 Task: Create a sub task Design and Implement Solution for the task  Create a new online platform for online music streaming in the project ApexTech , assign it to team member softage.4@softage.net and update the status of the sub task to  Off Track , set the priority of the sub task to High
Action: Mouse moved to (70, 347)
Screenshot: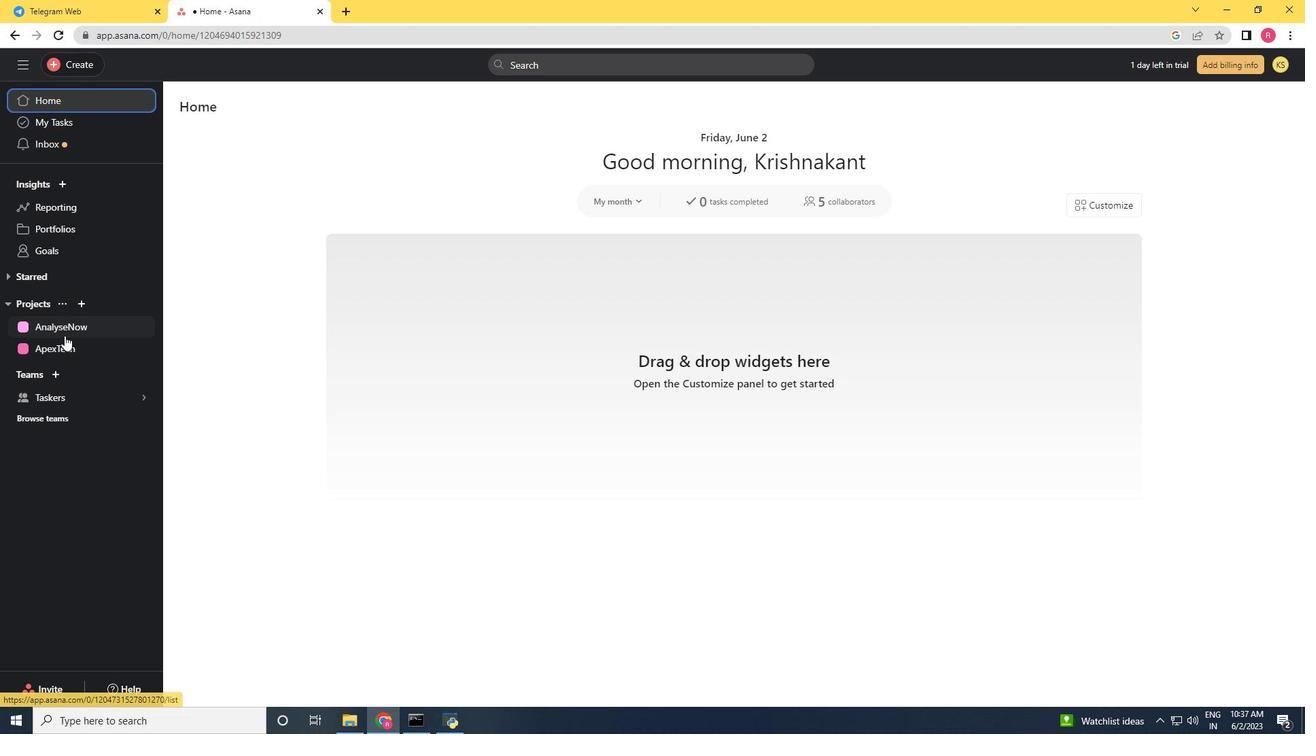 
Action: Mouse pressed left at (70, 347)
Screenshot: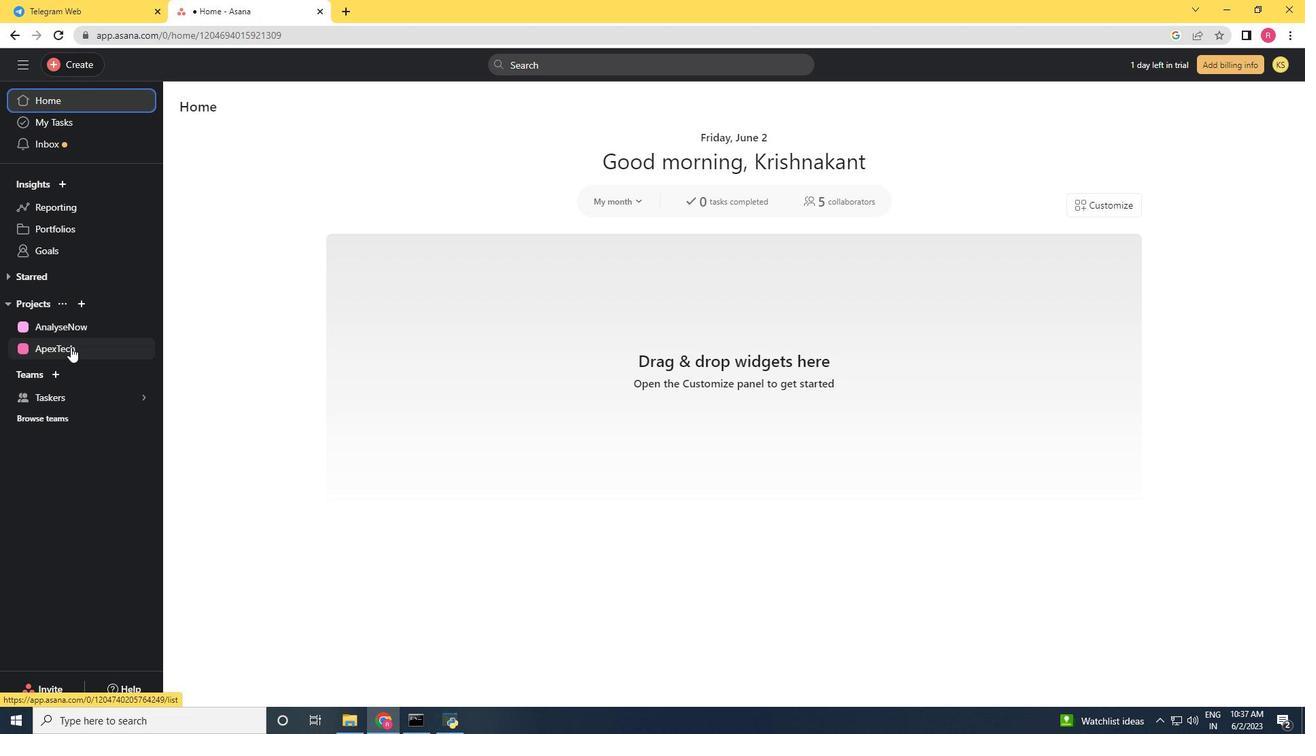 
Action: Mouse moved to (630, 303)
Screenshot: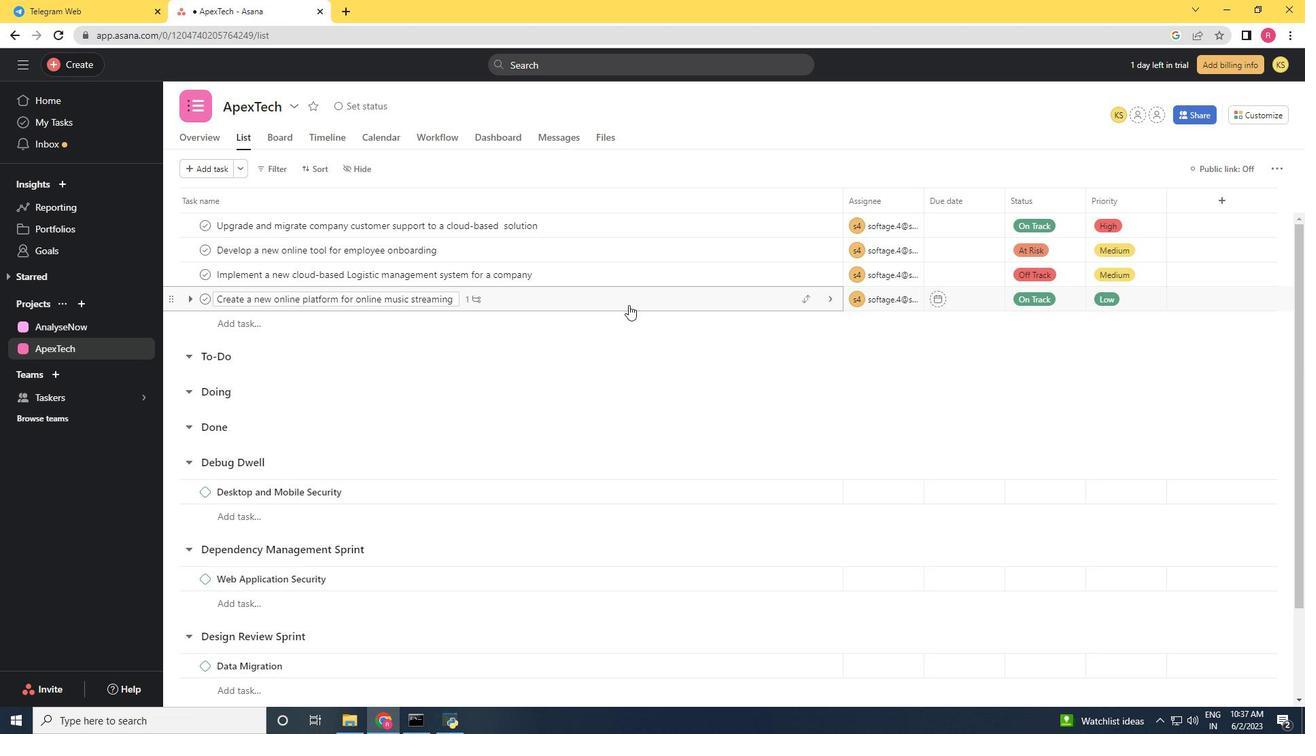 
Action: Mouse pressed left at (628, 303)
Screenshot: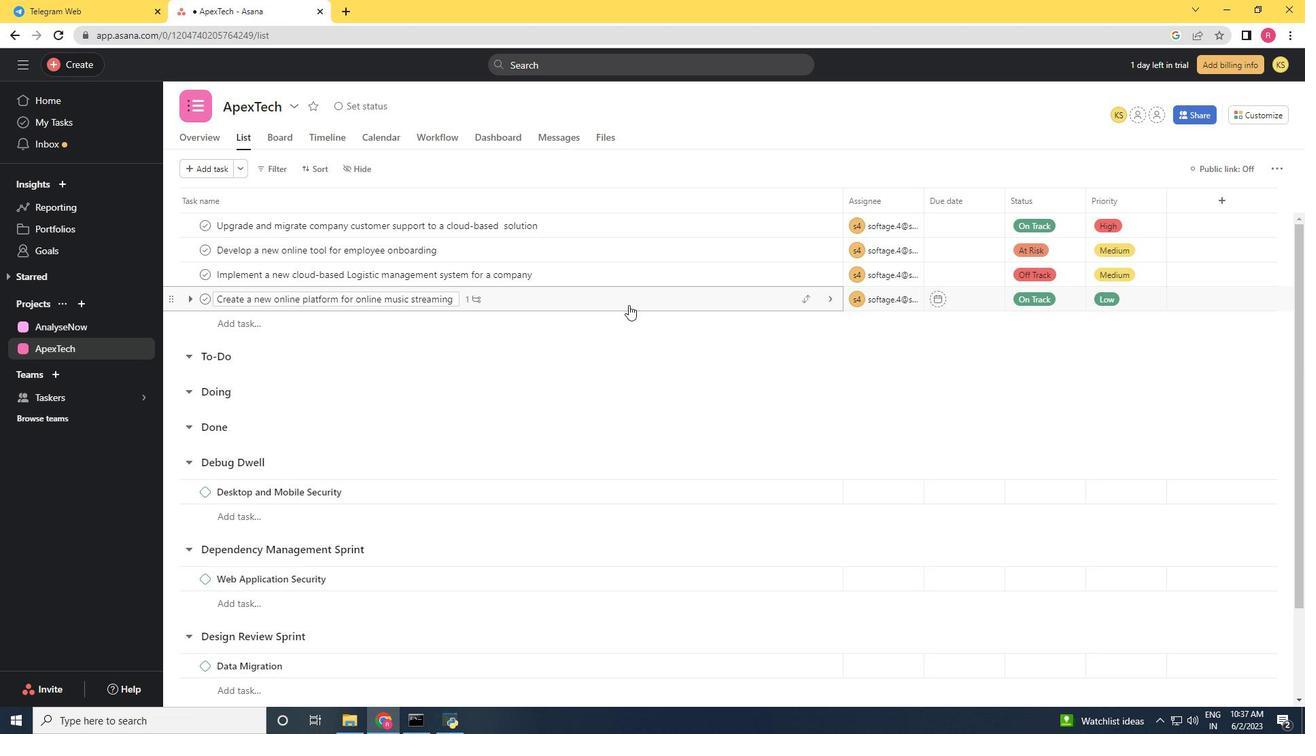 
Action: Mouse moved to (1041, 430)
Screenshot: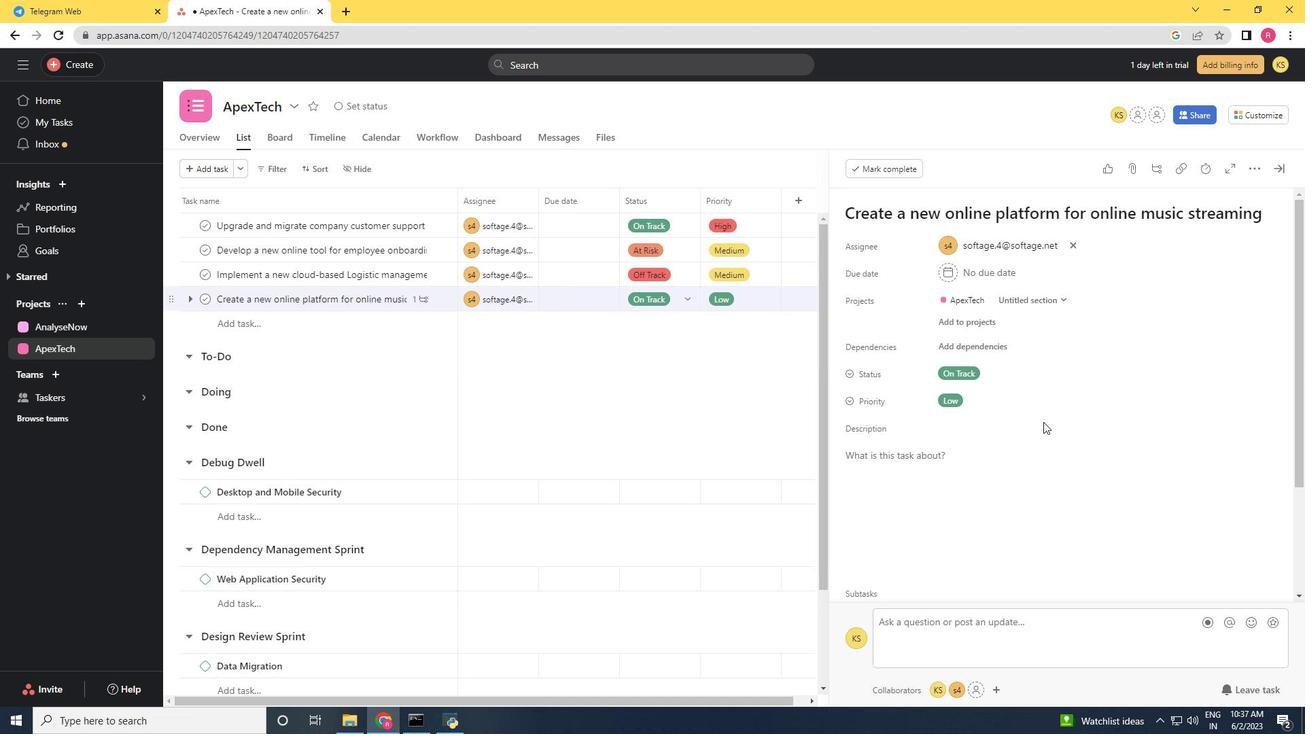 
Action: Mouse scrolled (1041, 429) with delta (0, 0)
Screenshot: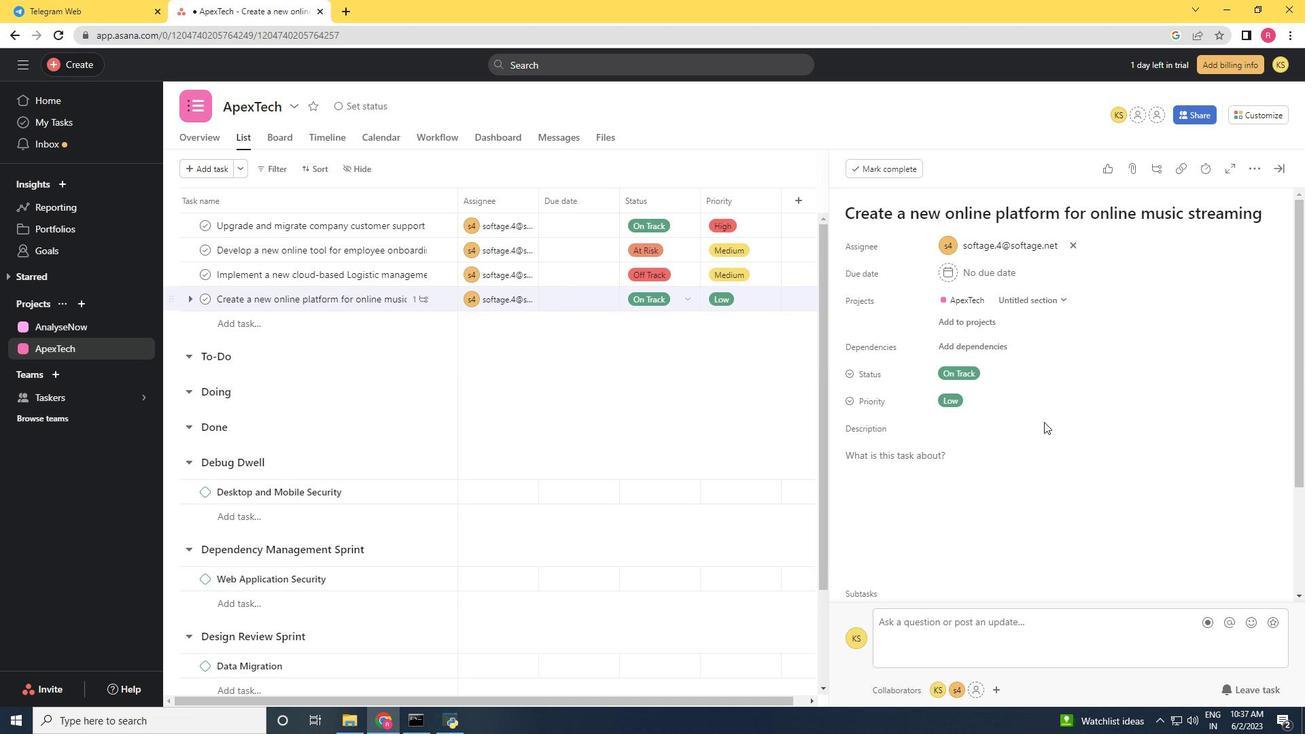 
Action: Mouse moved to (1041, 432)
Screenshot: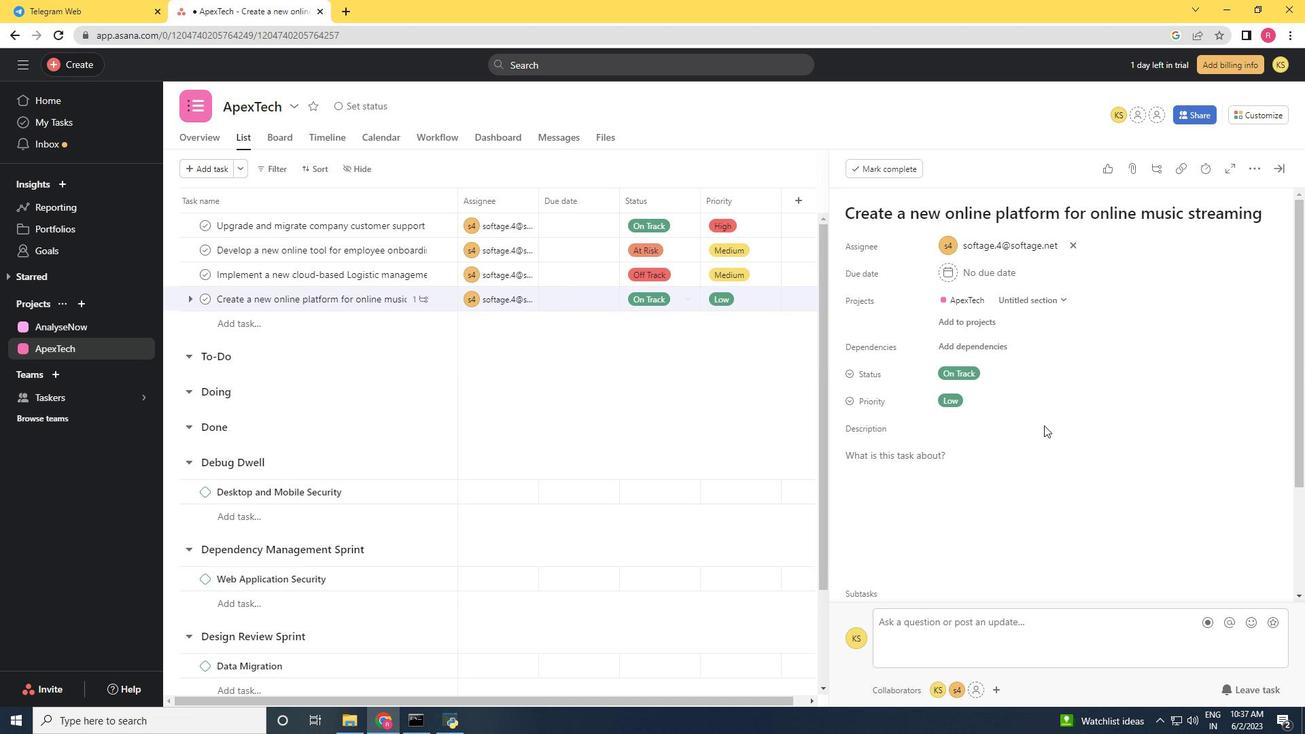 
Action: Mouse scrolled (1041, 432) with delta (0, 0)
Screenshot: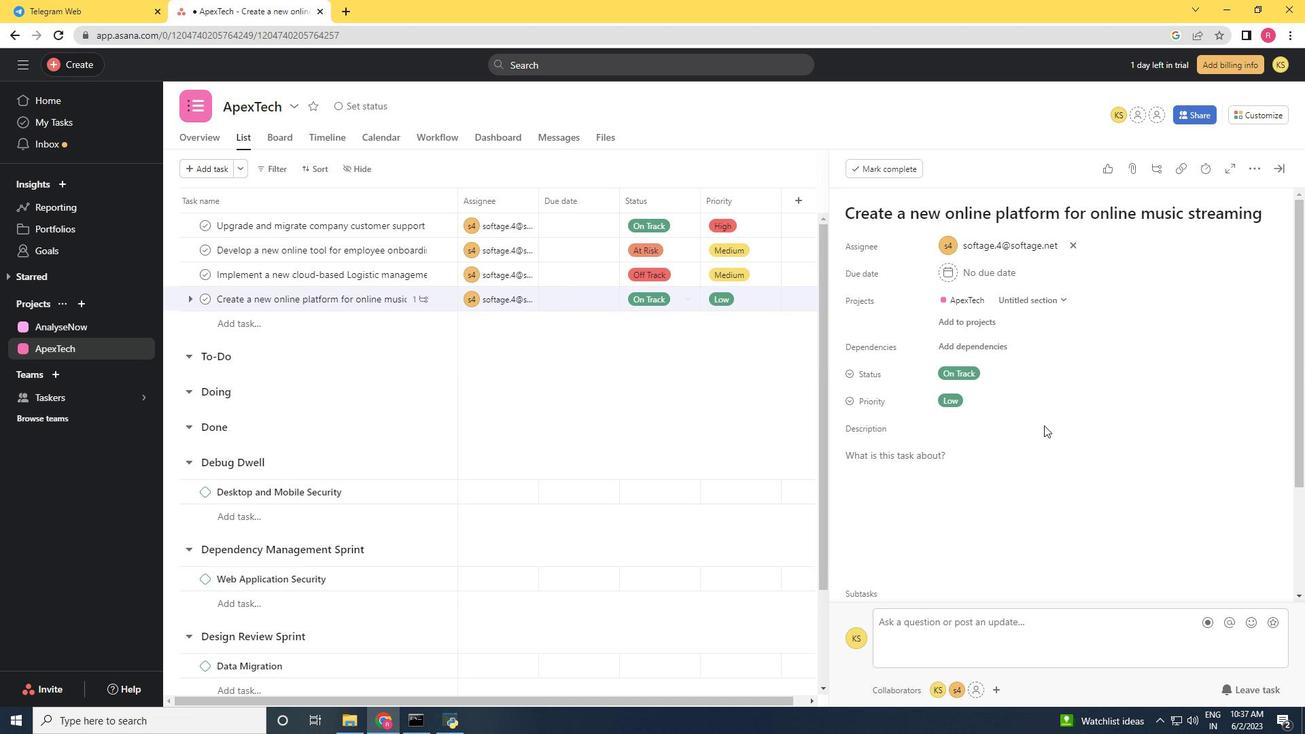 
Action: Mouse moved to (1040, 434)
Screenshot: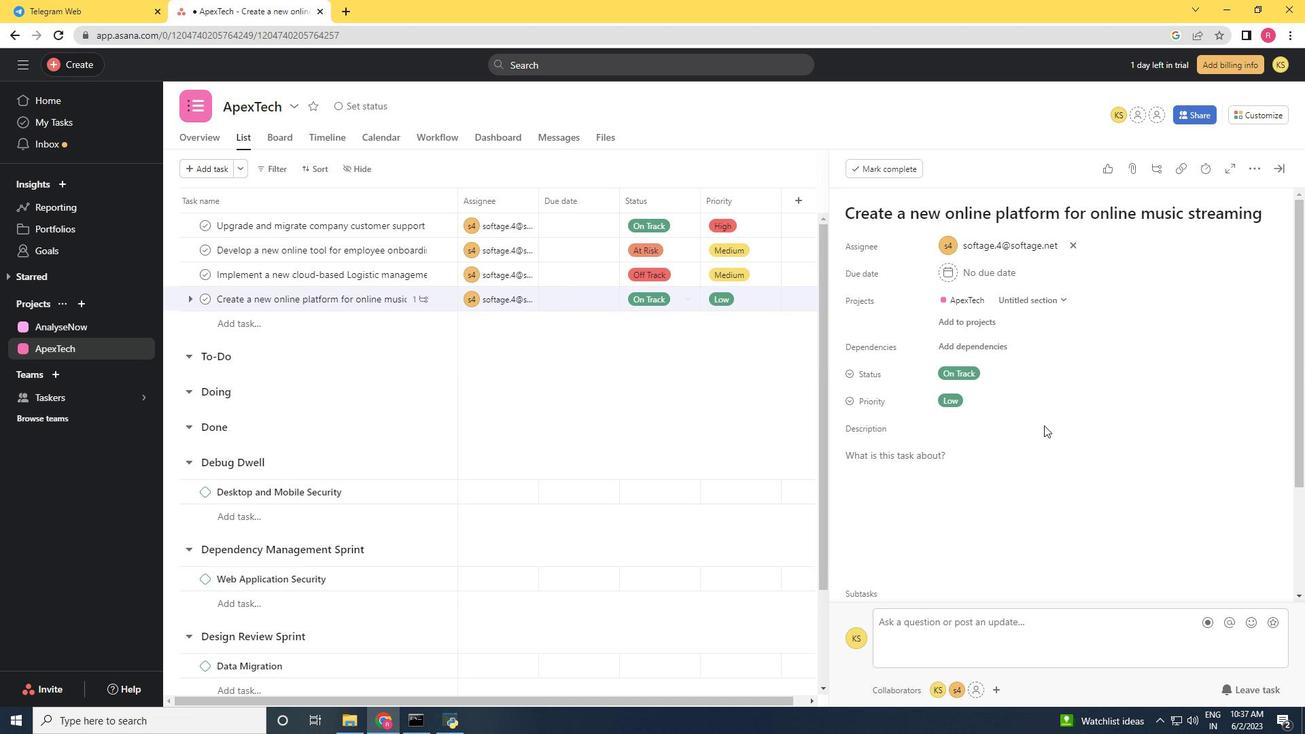 
Action: Mouse scrolled (1040, 433) with delta (0, 0)
Screenshot: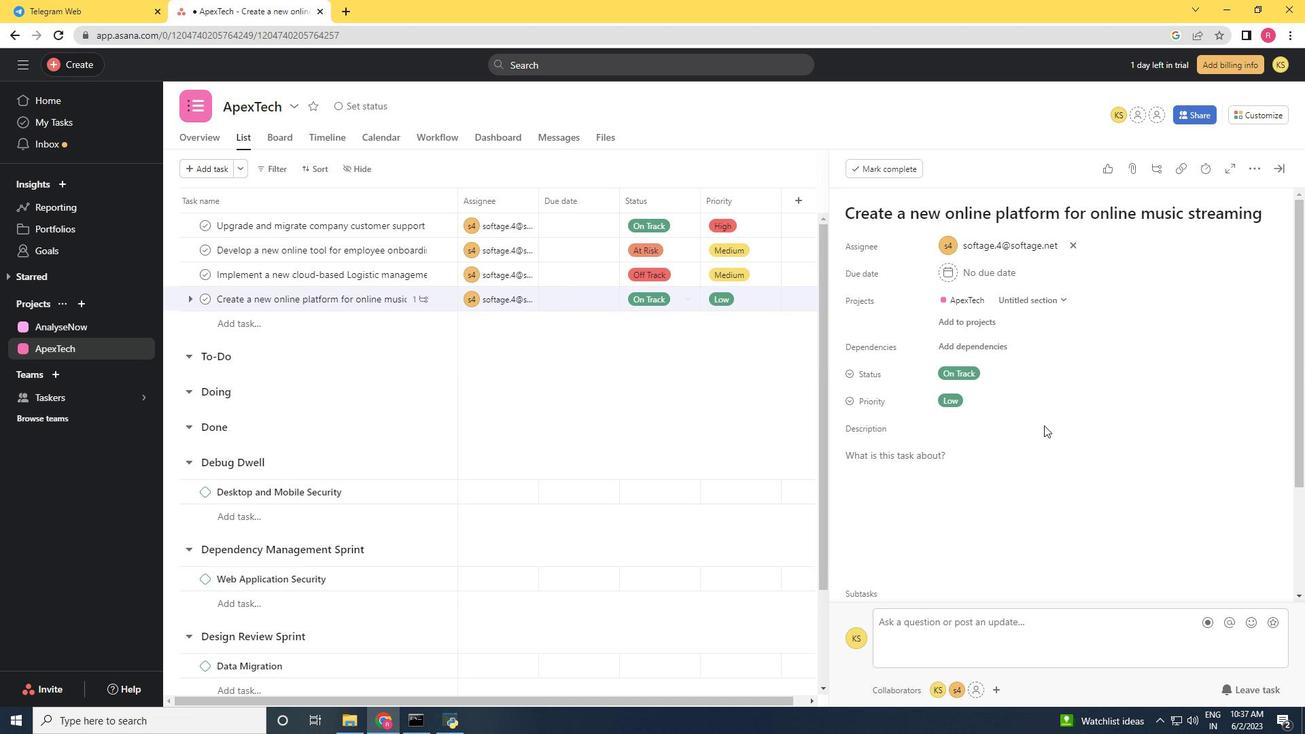 
Action: Mouse moved to (1040, 434)
Screenshot: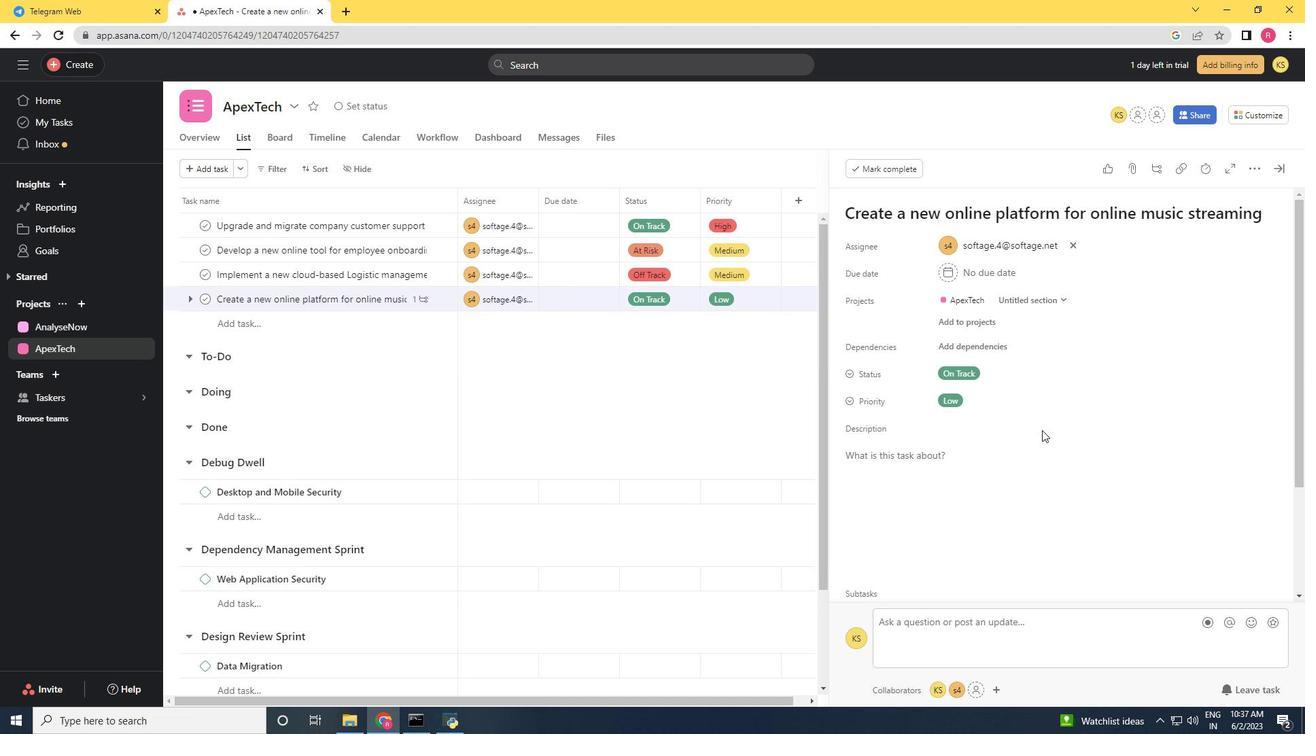 
Action: Mouse scrolled (1040, 433) with delta (0, 0)
Screenshot: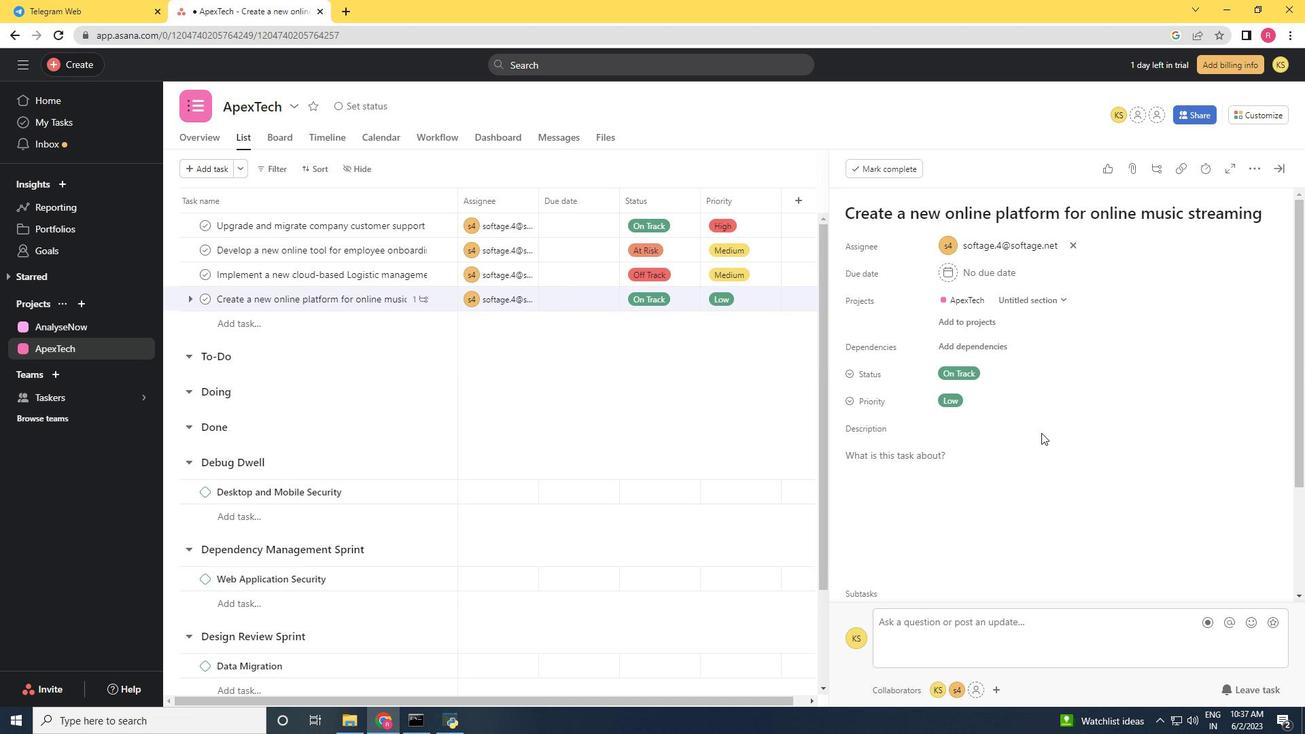 
Action: Mouse moved to (889, 491)
Screenshot: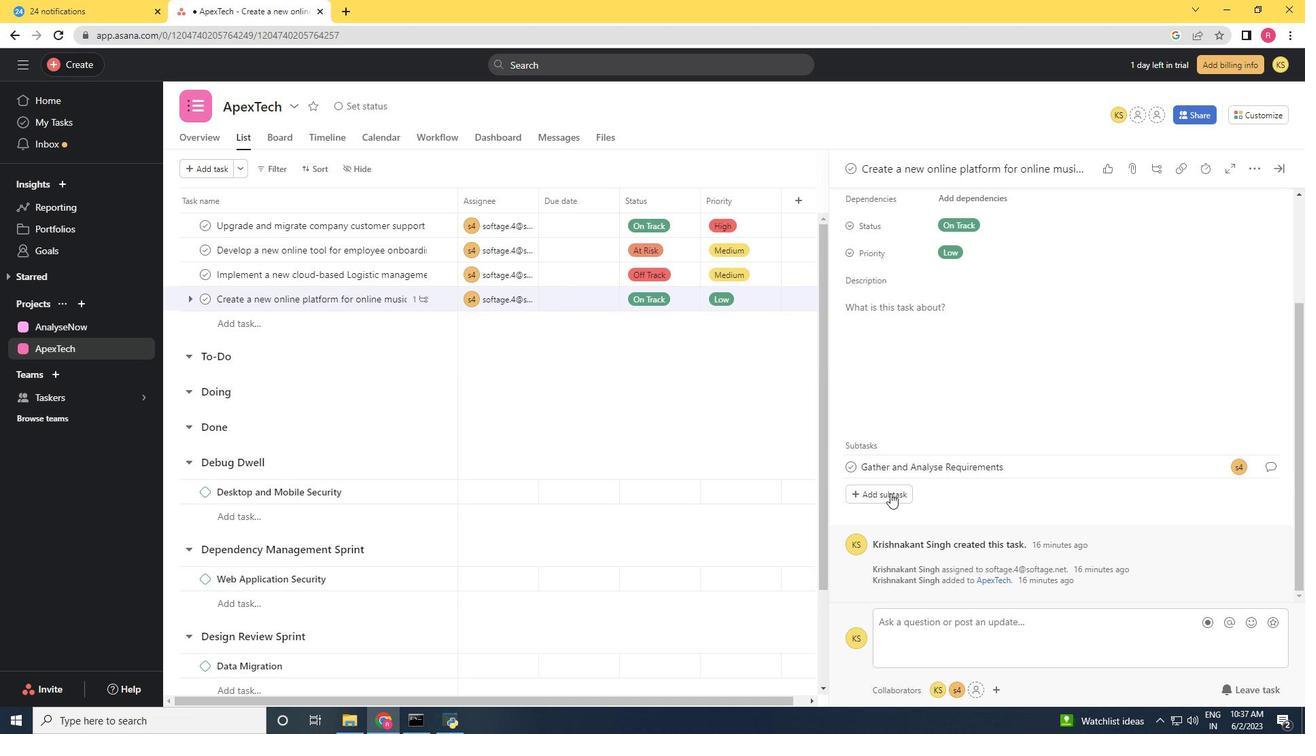
Action: Mouse pressed left at (889, 491)
Screenshot: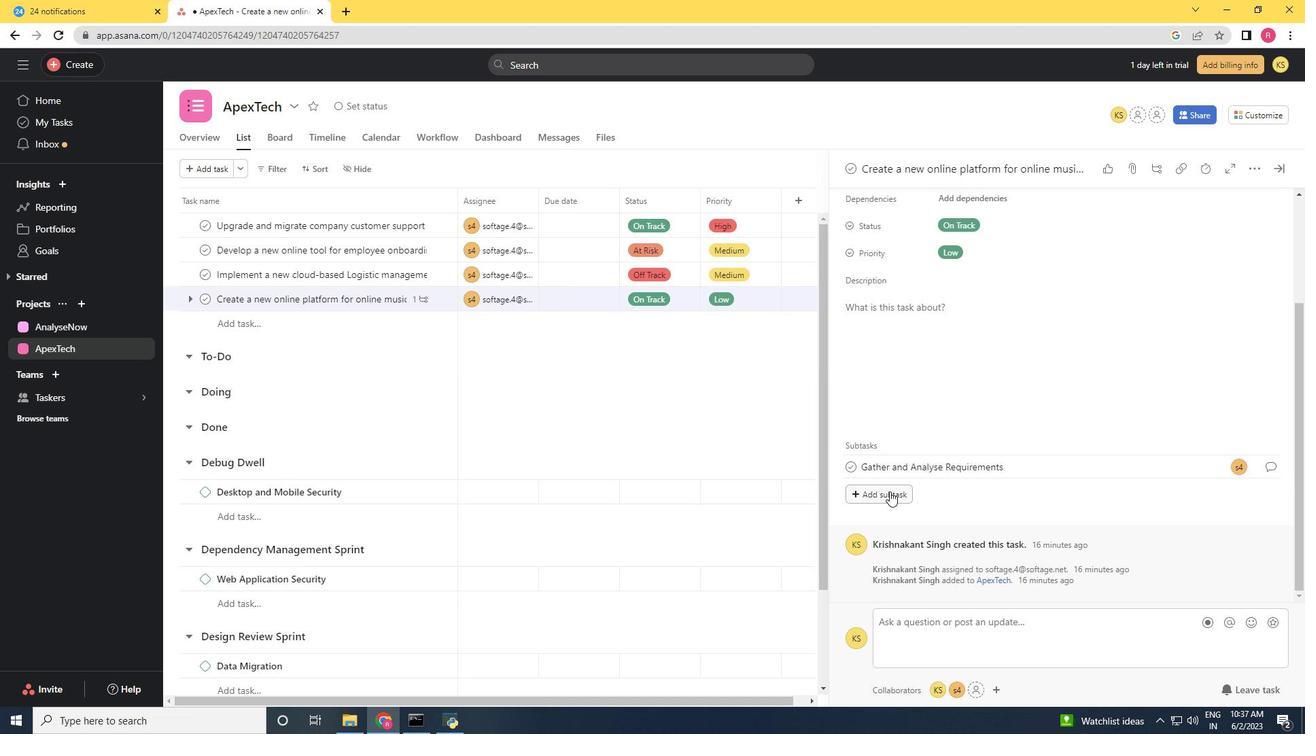 
Action: Mouse moved to (856, 513)
Screenshot: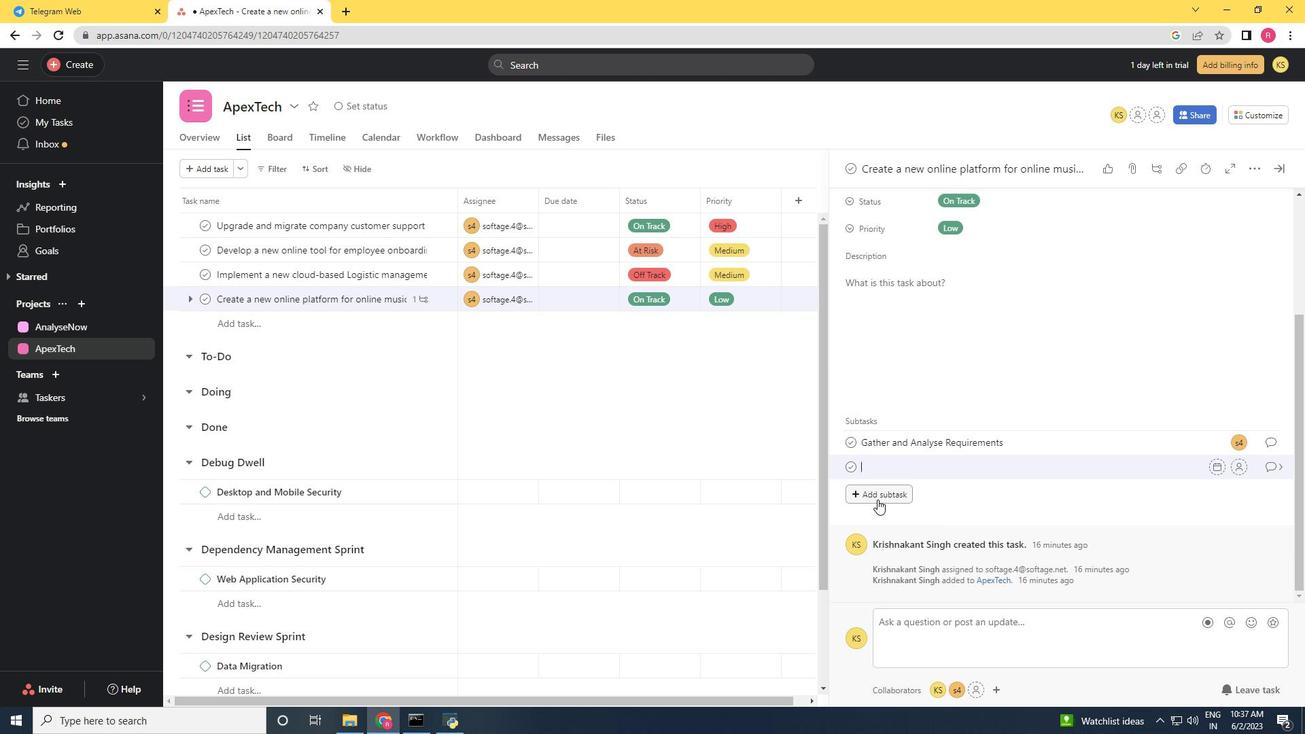 
Action: Key pressed <Key.shift><Key.shift><Key.shift><Key.shift><Key.shift><Key.shift><Key.shift><Key.shift><Key.shift><Key.shift><Key.shift><Key.shift><Key.shift><Key.shift><Key.shift><Key.shift><Key.shift><Key.shift><Key.shift><Key.shift><Key.shift><Key.shift><Key.shift><Key.shift><Key.shift><Key.shift><Key.shift><Key.shift><Key.shift><Key.shift><Key.shift><Key.shift><Key.shift><Key.shift><Key.shift><Key.shift><Key.shift><Key.shift><Key.shift>Design<Key.space>and<Key.space><Key.shift>Implement<Key.space><Key.shift>Solution<Key.space>
Screenshot: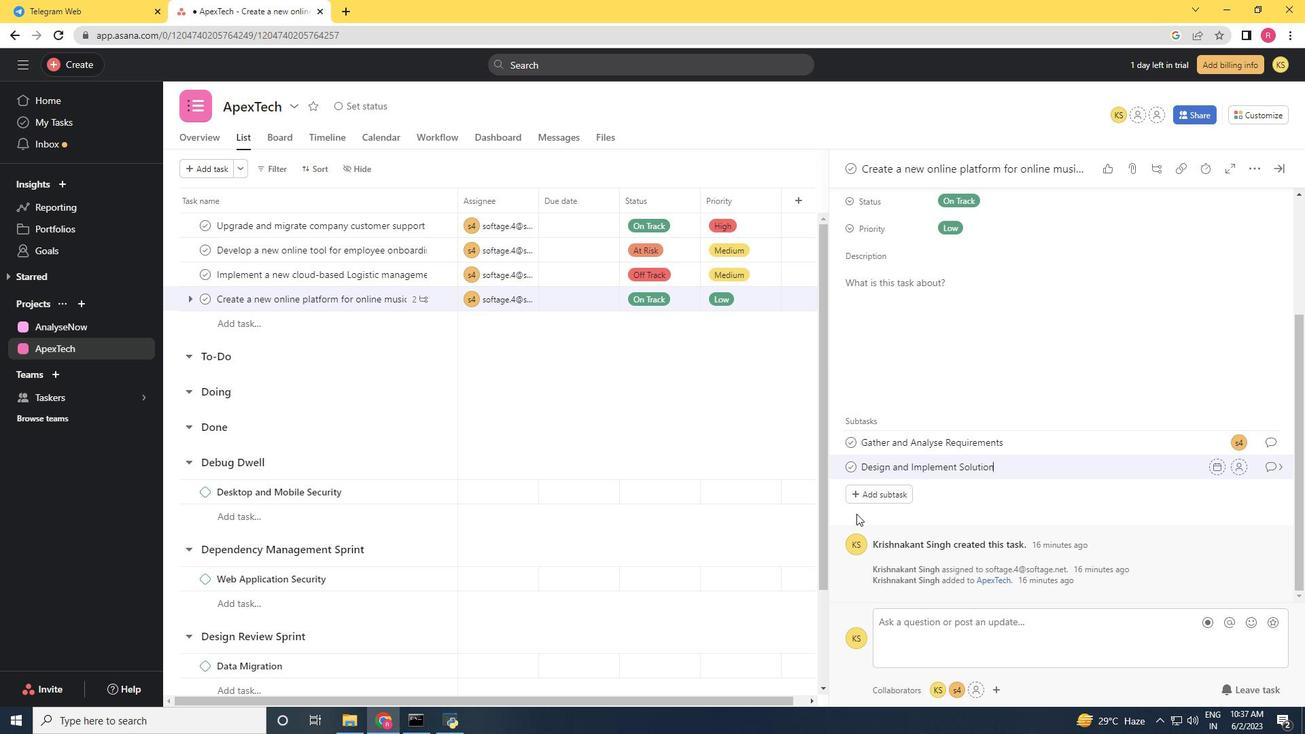 
Action: Mouse moved to (1233, 468)
Screenshot: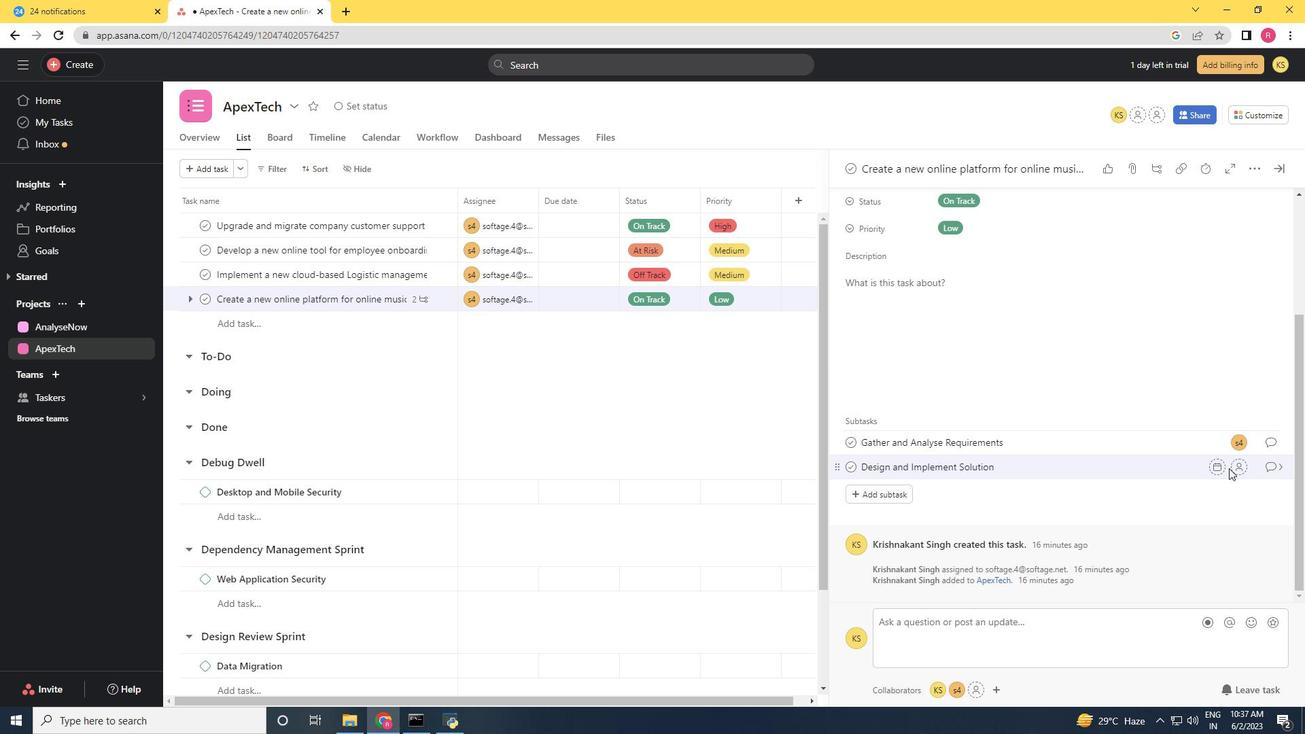 
Action: Mouse pressed left at (1233, 468)
Screenshot: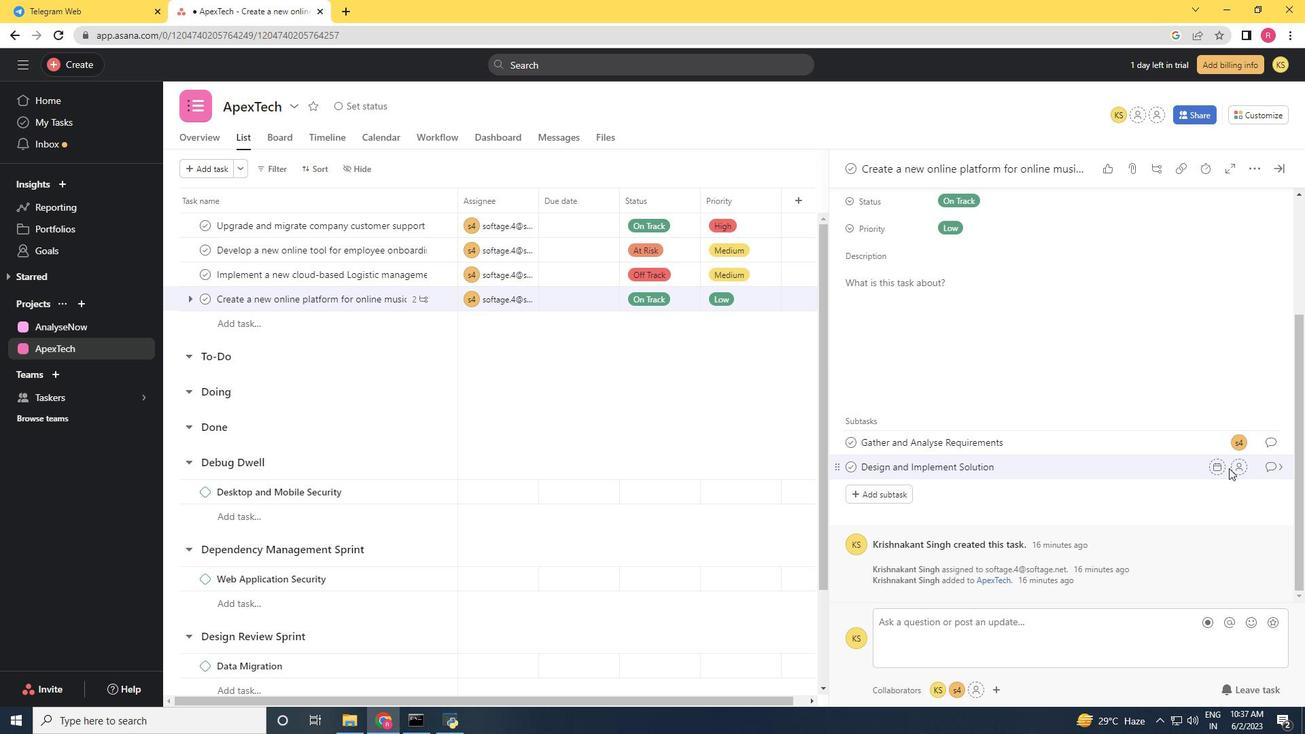 
Action: Mouse moved to (1077, 576)
Screenshot: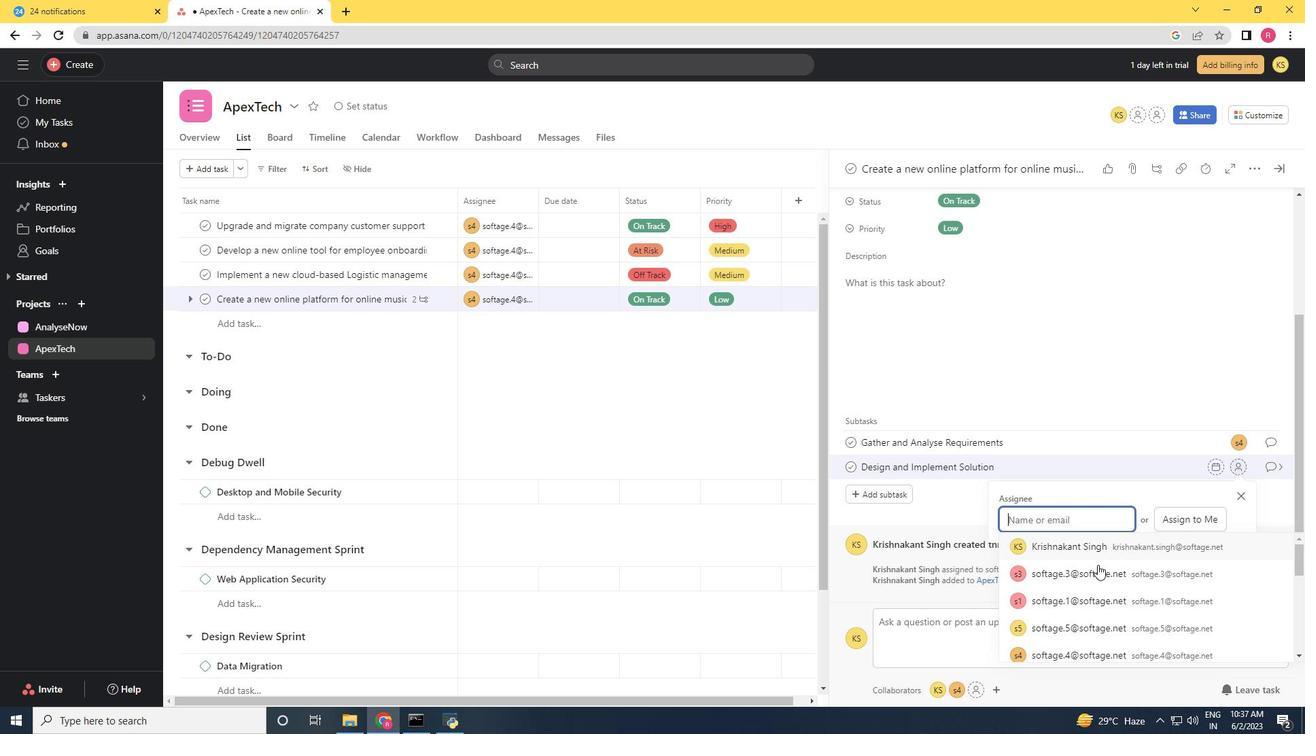 
Action: Key pressed soft
Screenshot: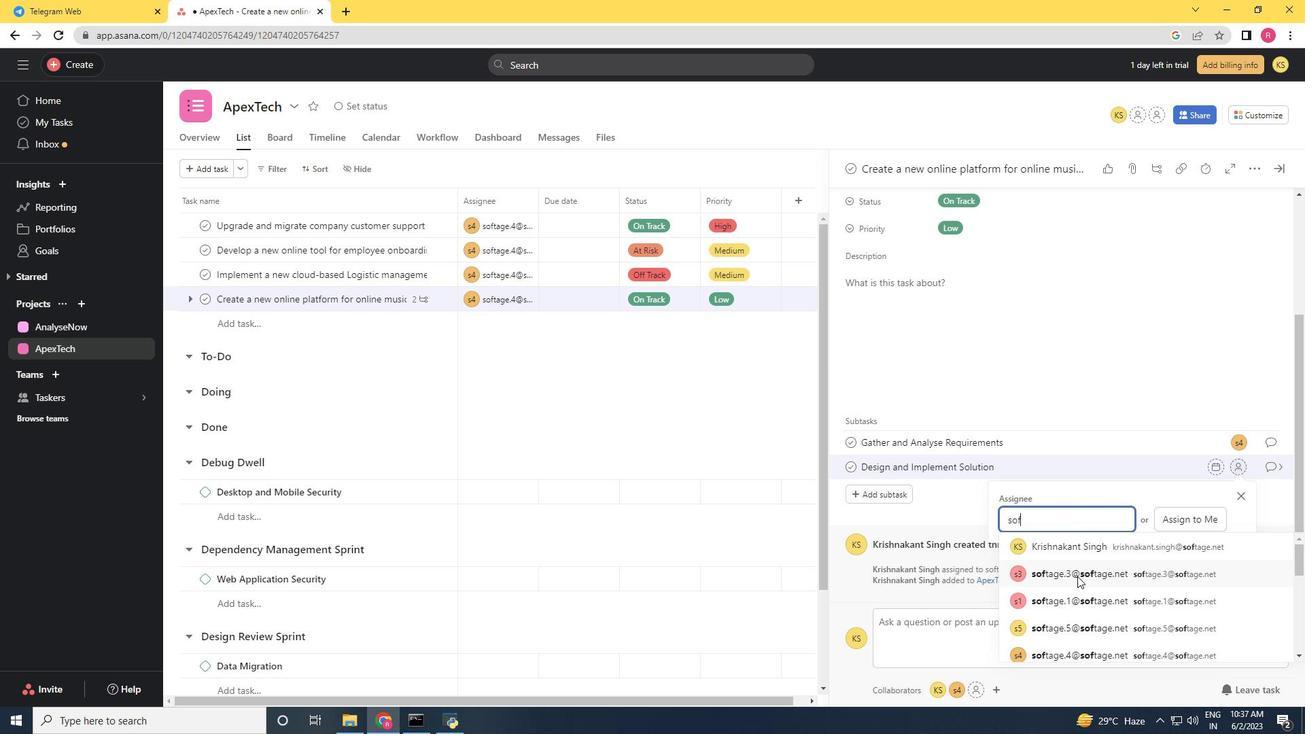
Action: Mouse moved to (1076, 576)
Screenshot: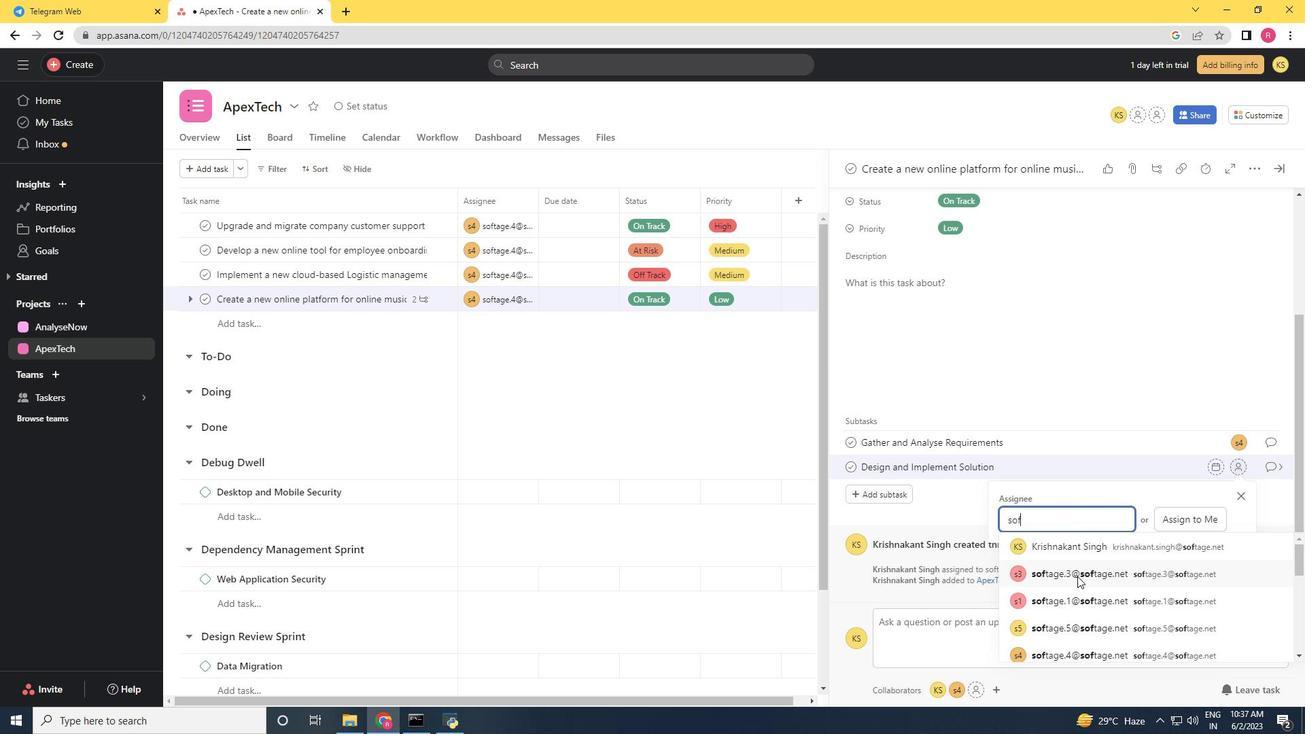 
Action: Key pressed age.4<Key.shift>@sp<Key.backspace>oftage.net
Screenshot: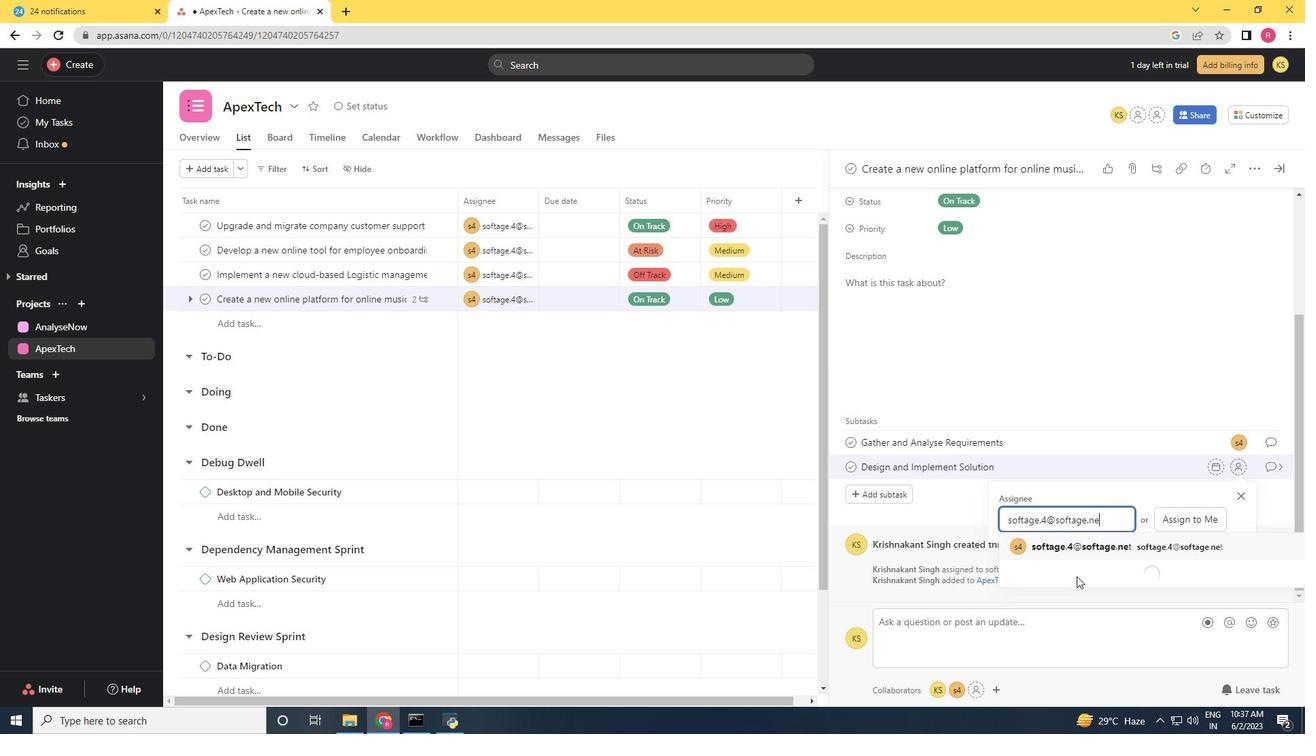 
Action: Mouse moved to (1074, 549)
Screenshot: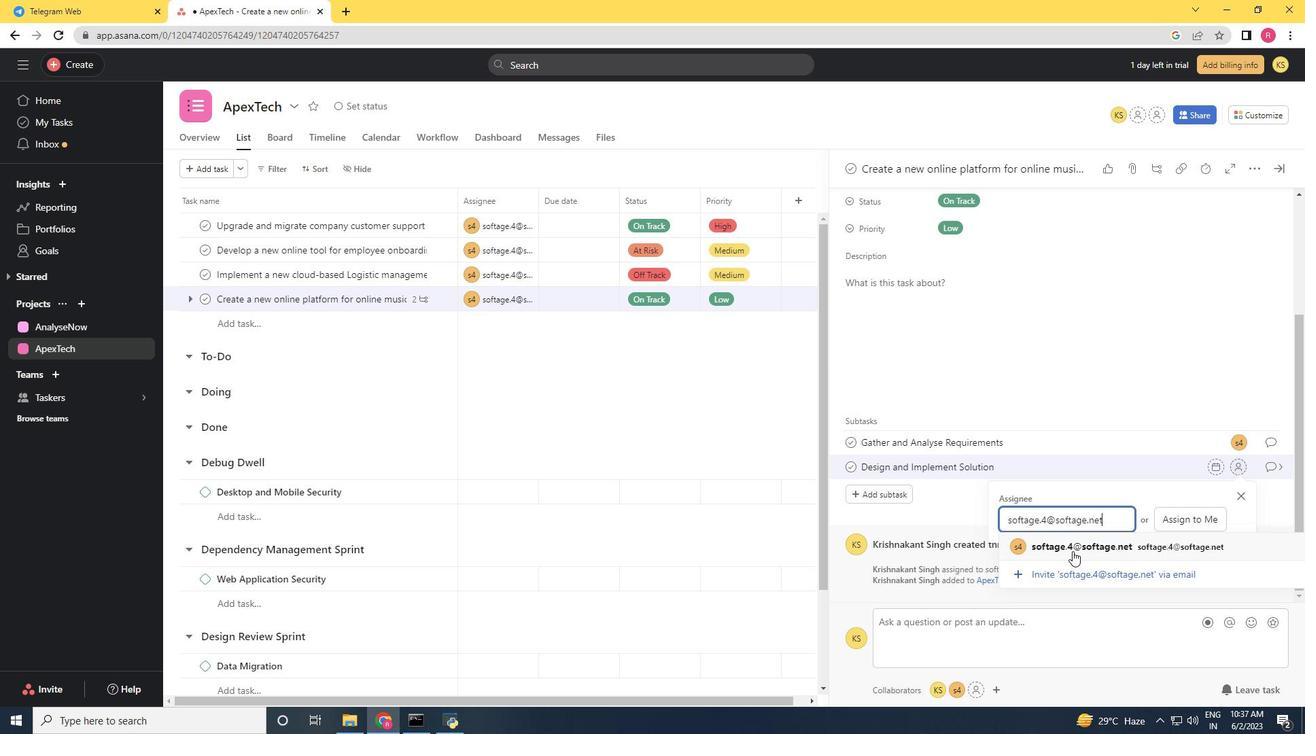 
Action: Mouse pressed left at (1074, 549)
Screenshot: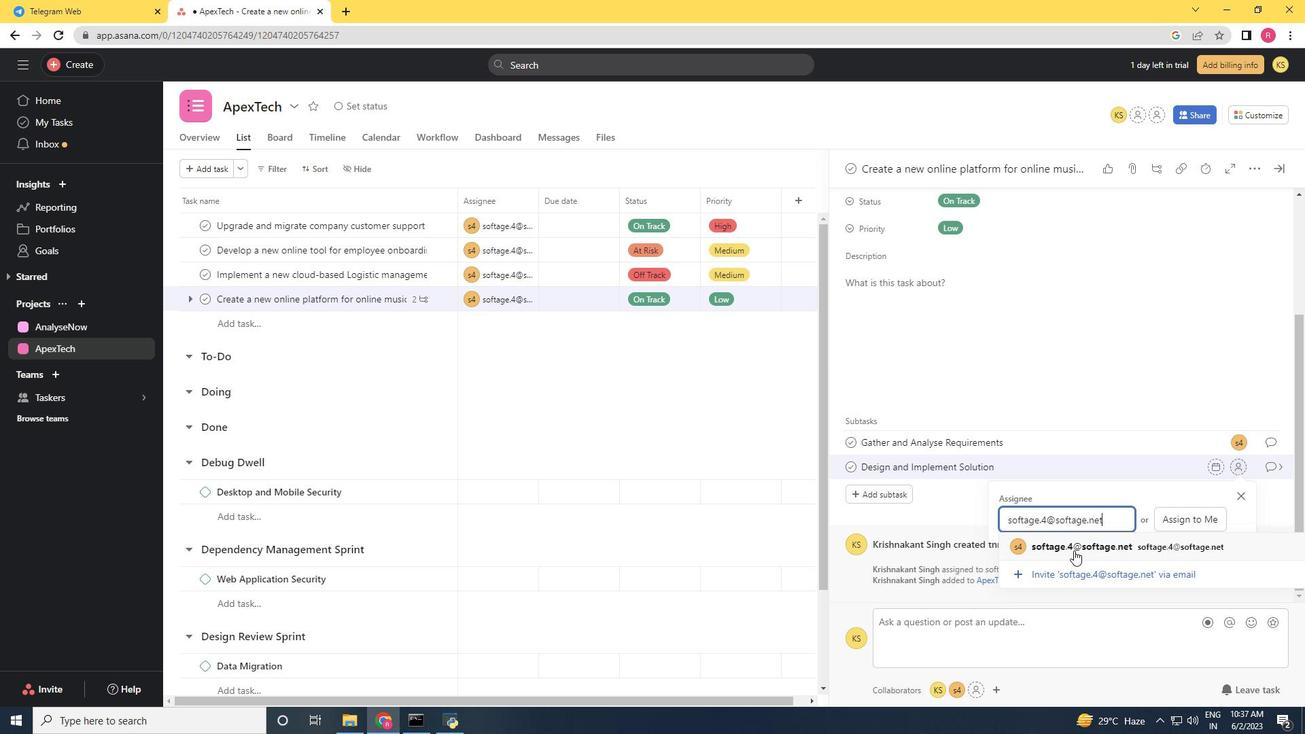 
Action: Mouse moved to (1273, 463)
Screenshot: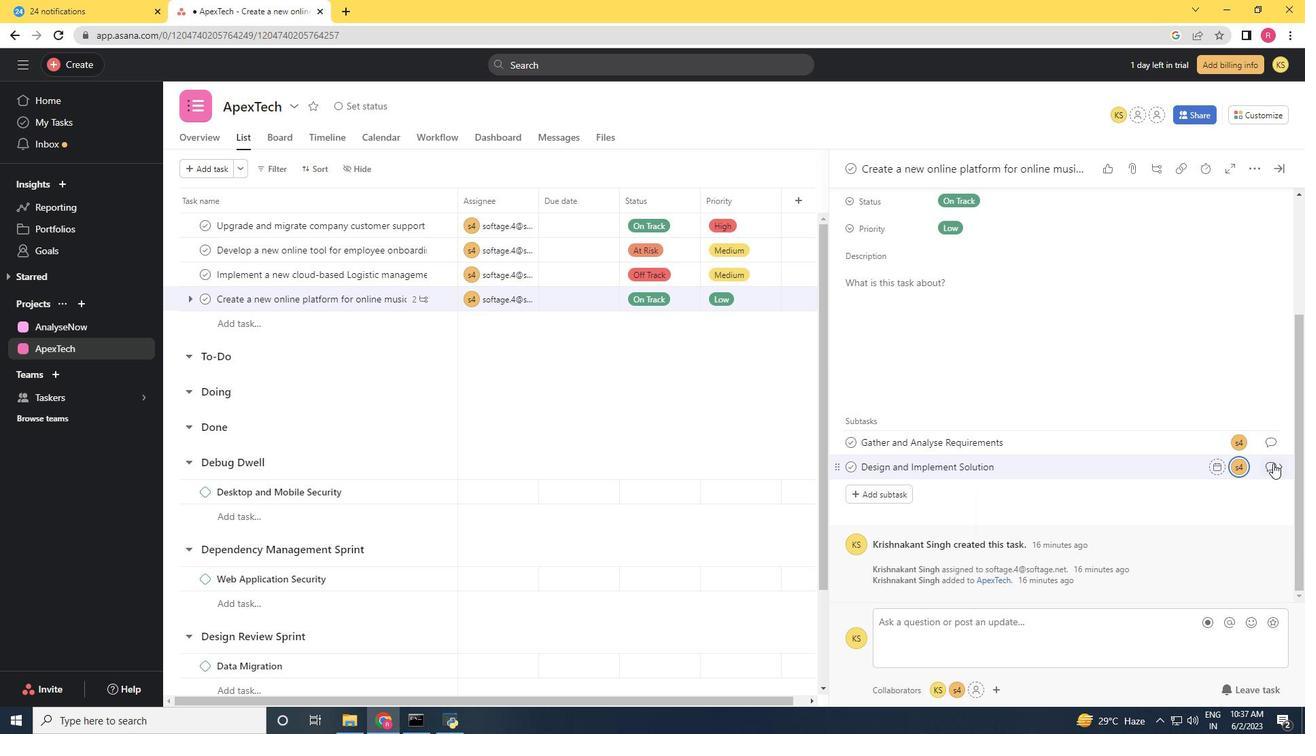 
Action: Mouse pressed left at (1273, 463)
Screenshot: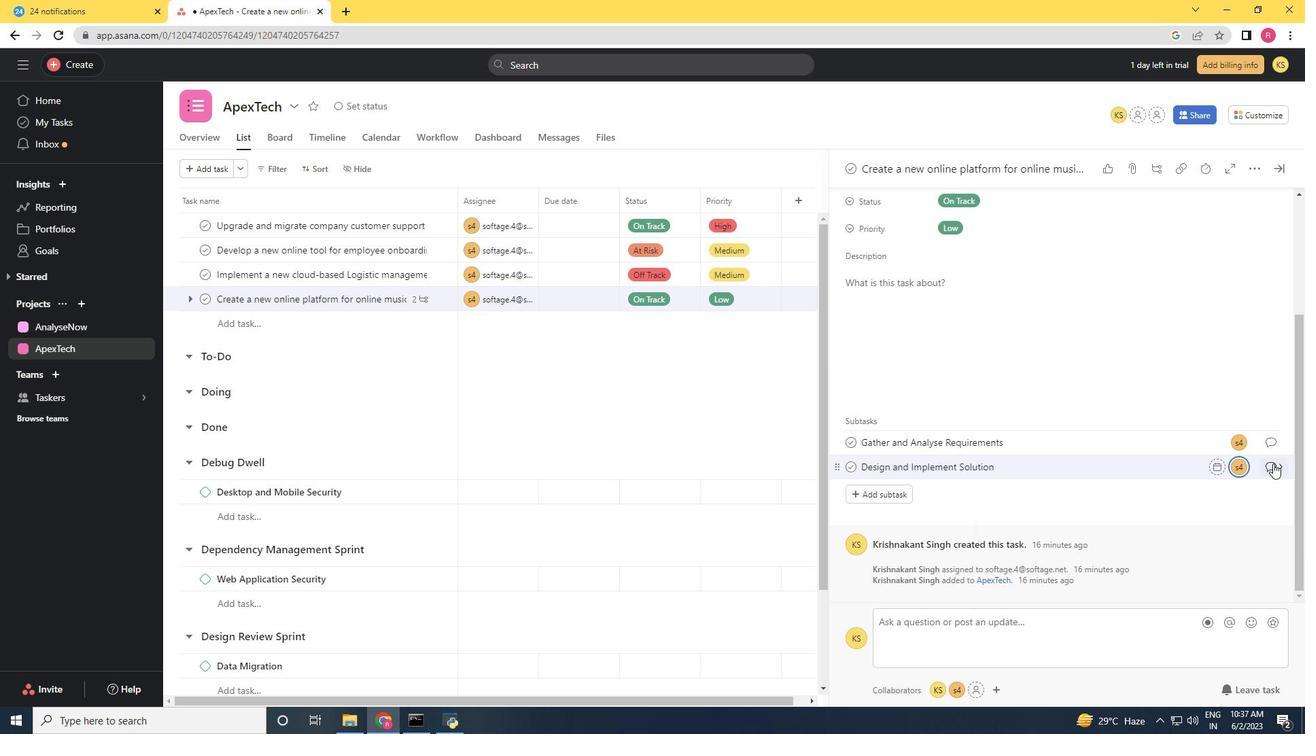 
Action: Mouse moved to (910, 356)
Screenshot: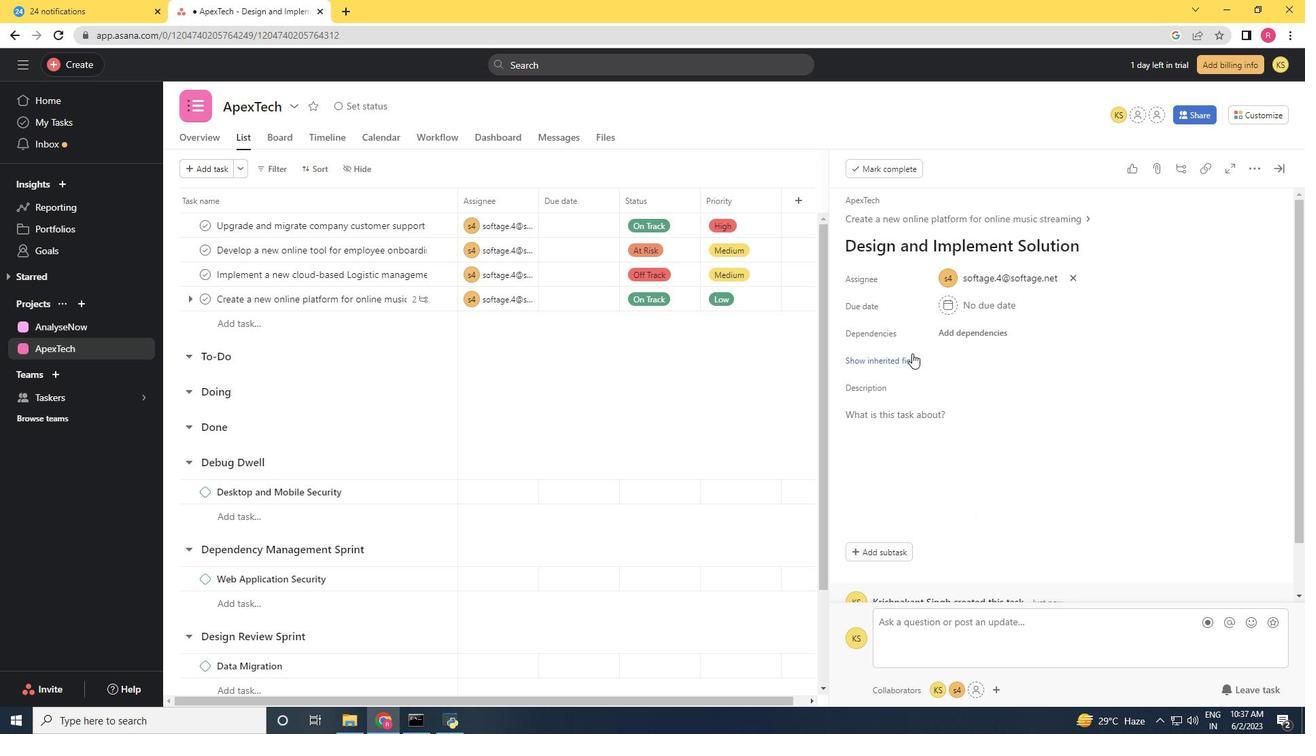 
Action: Mouse pressed left at (910, 356)
Screenshot: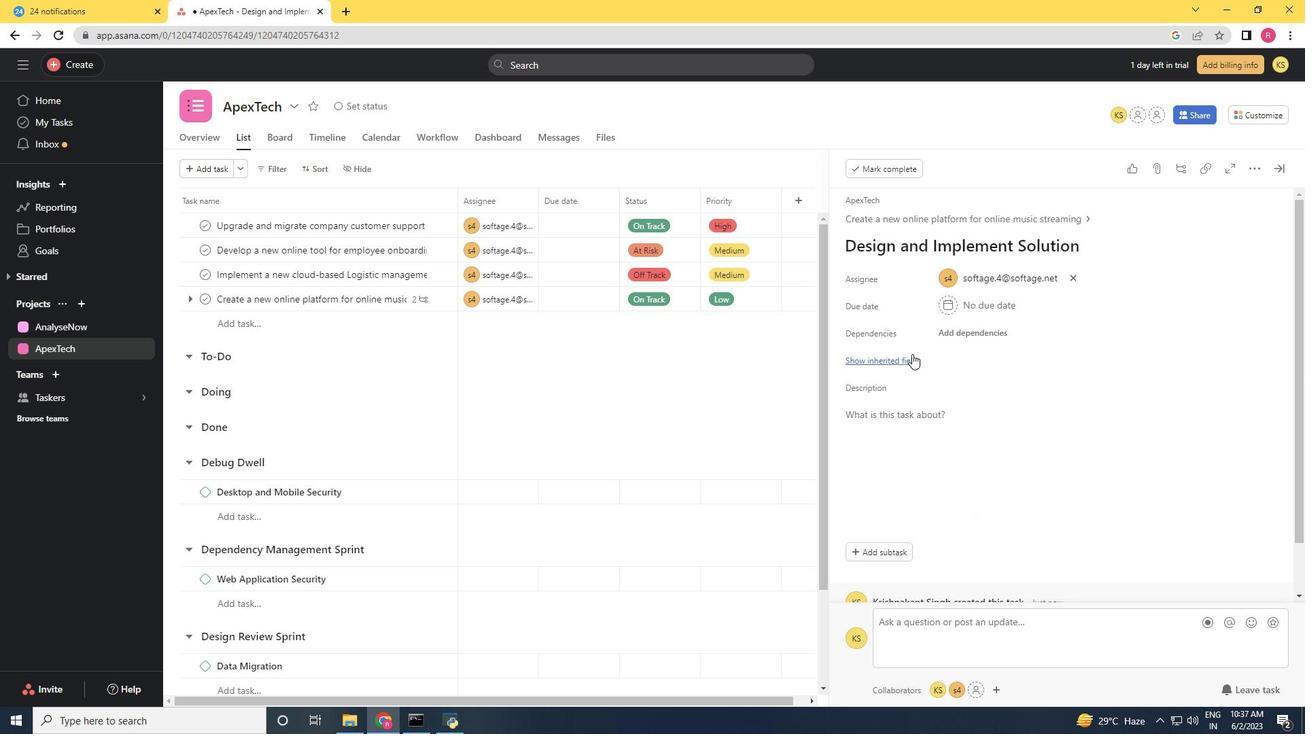 
Action: Mouse moved to (969, 385)
Screenshot: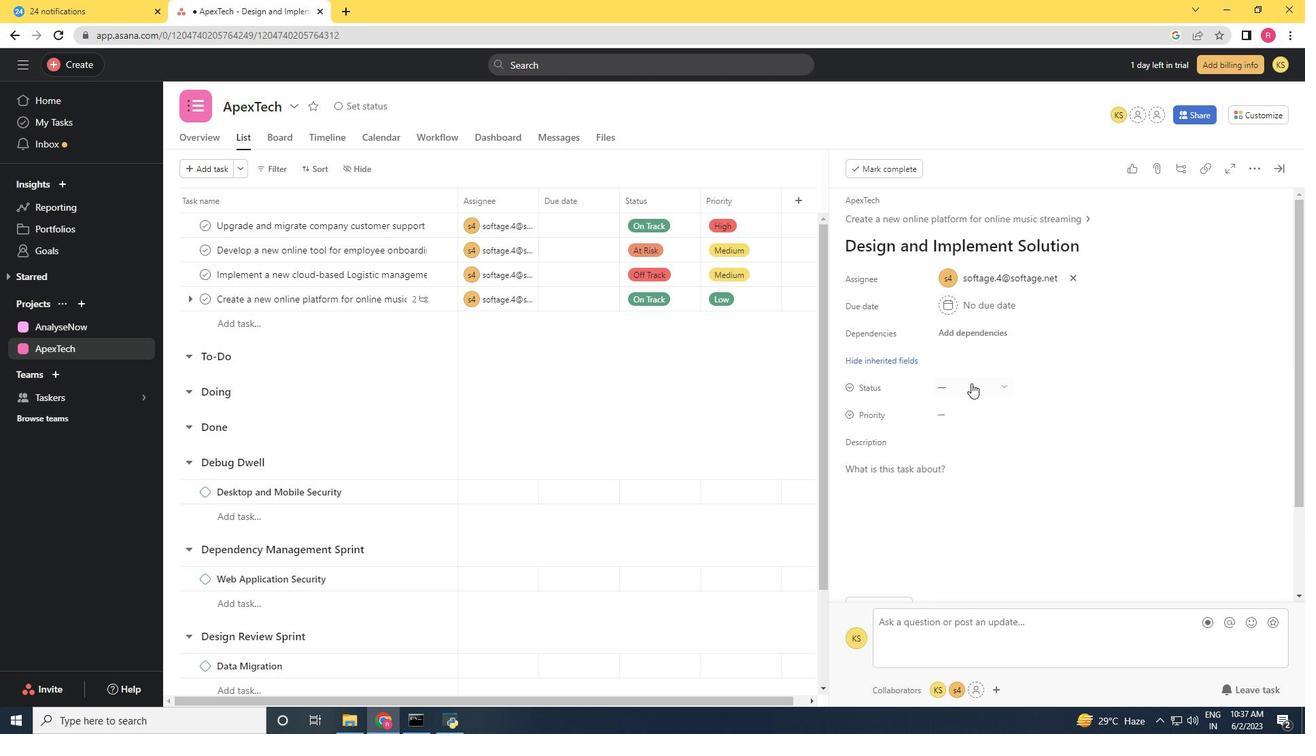
Action: Mouse pressed left at (969, 385)
Screenshot: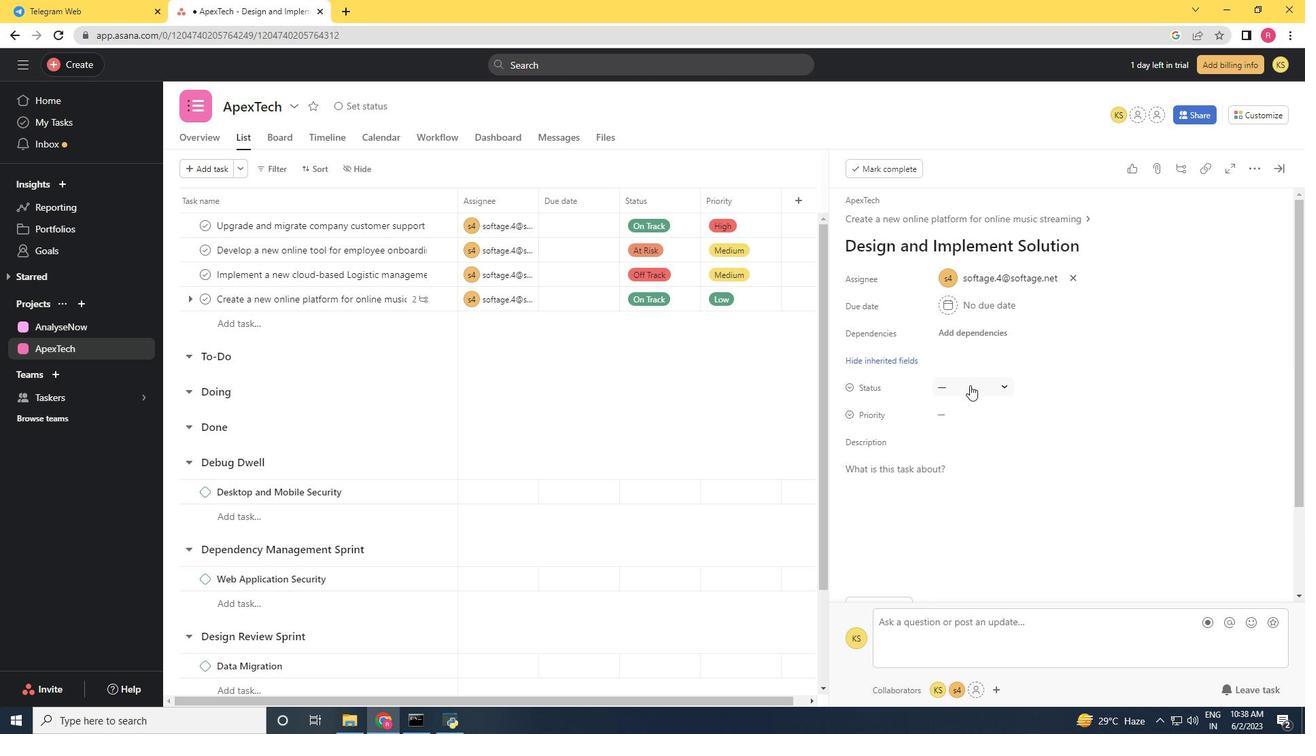 
Action: Mouse moved to (1003, 455)
Screenshot: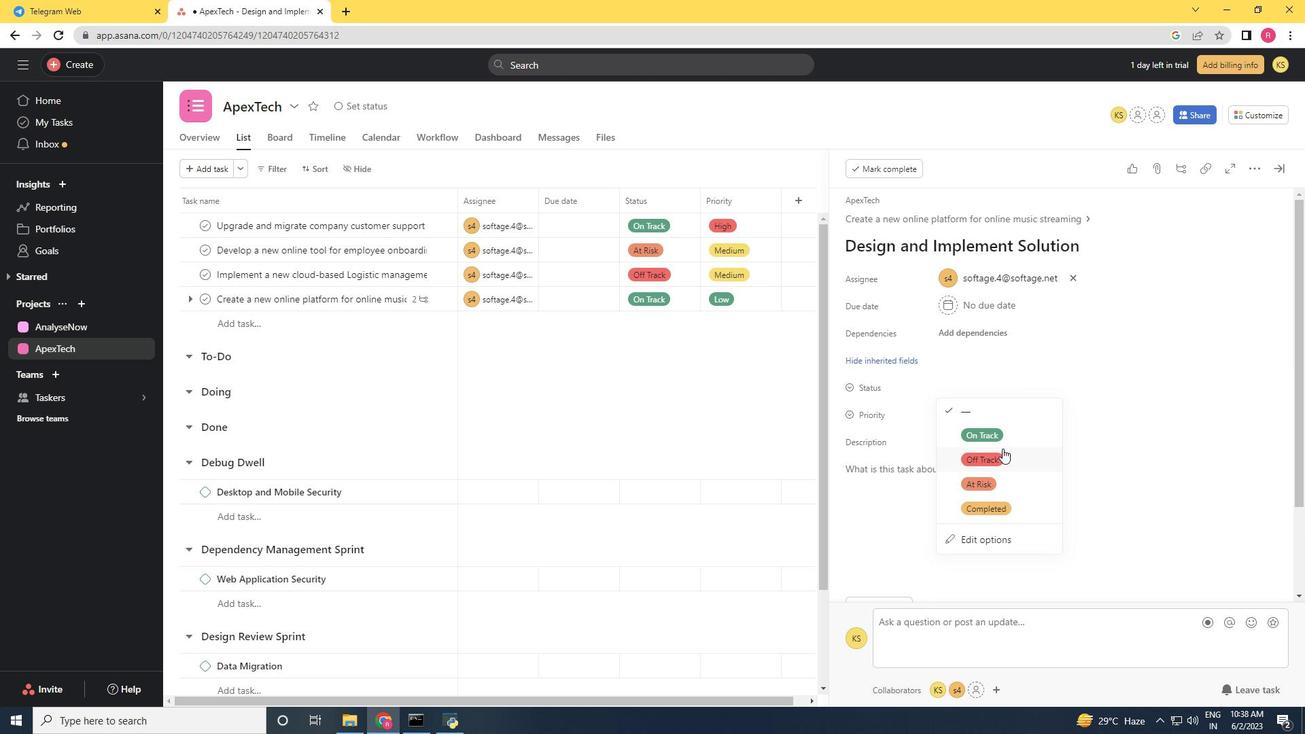 
Action: Mouse pressed left at (1003, 455)
Screenshot: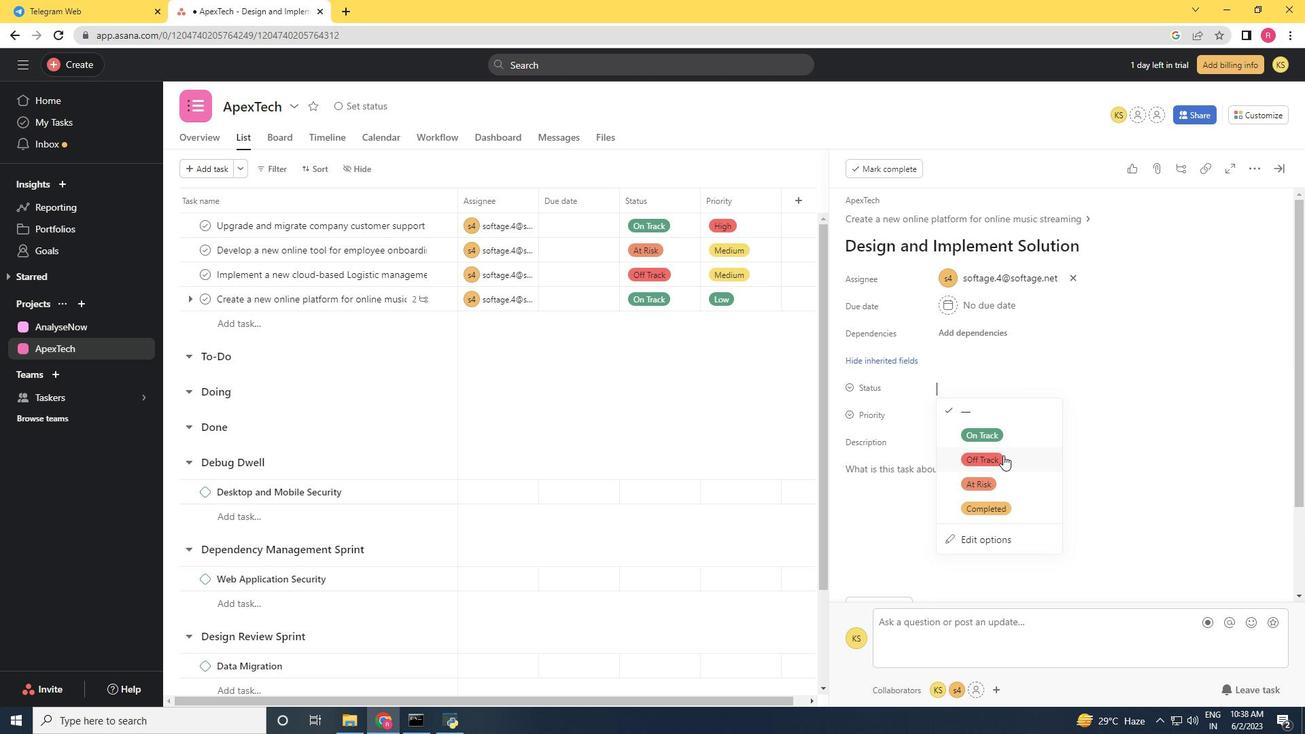 
Action: Mouse moved to (948, 411)
Screenshot: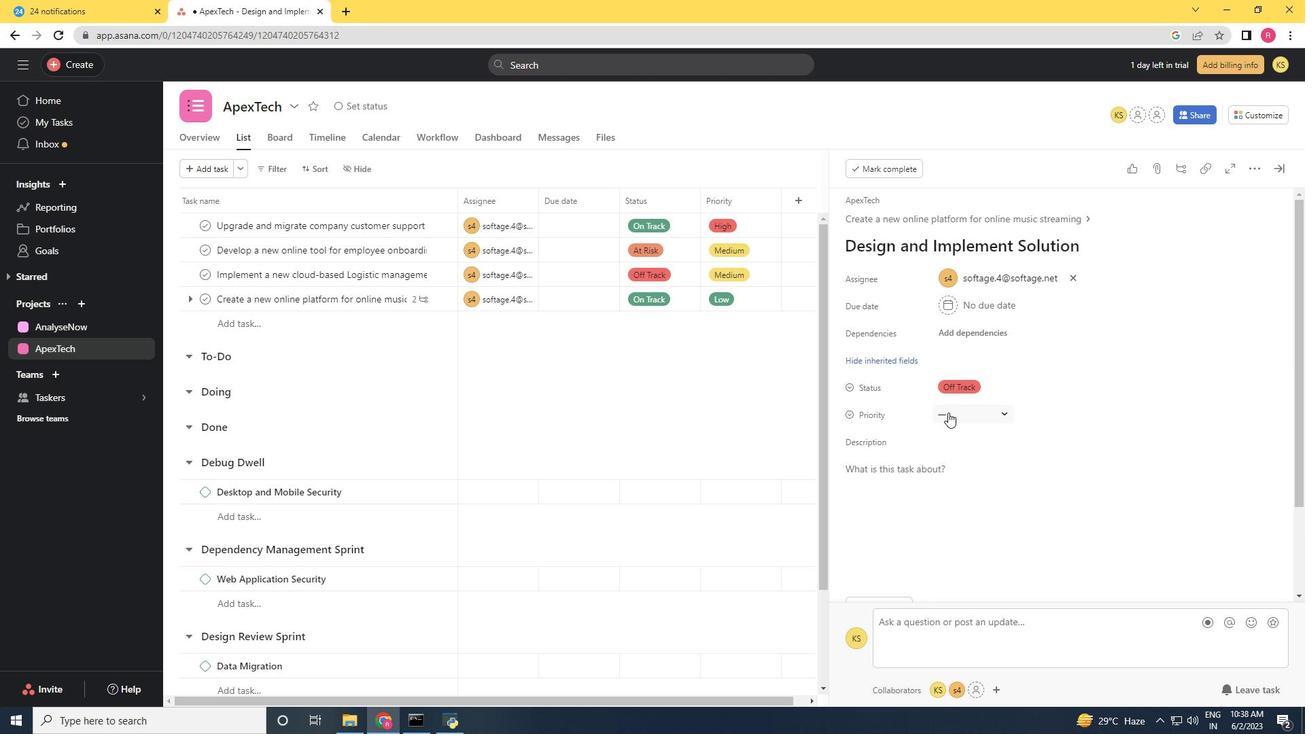 
Action: Mouse pressed left at (948, 411)
Screenshot: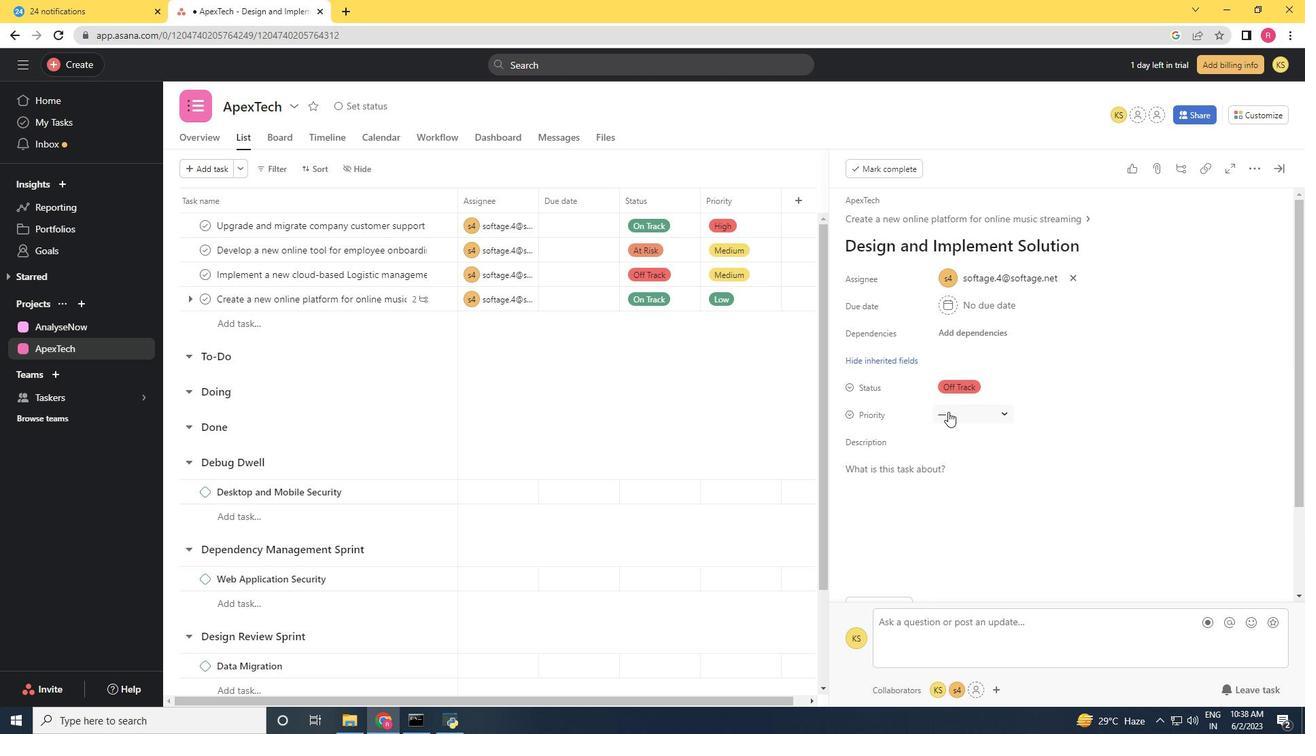 
Action: Mouse moved to (977, 455)
Screenshot: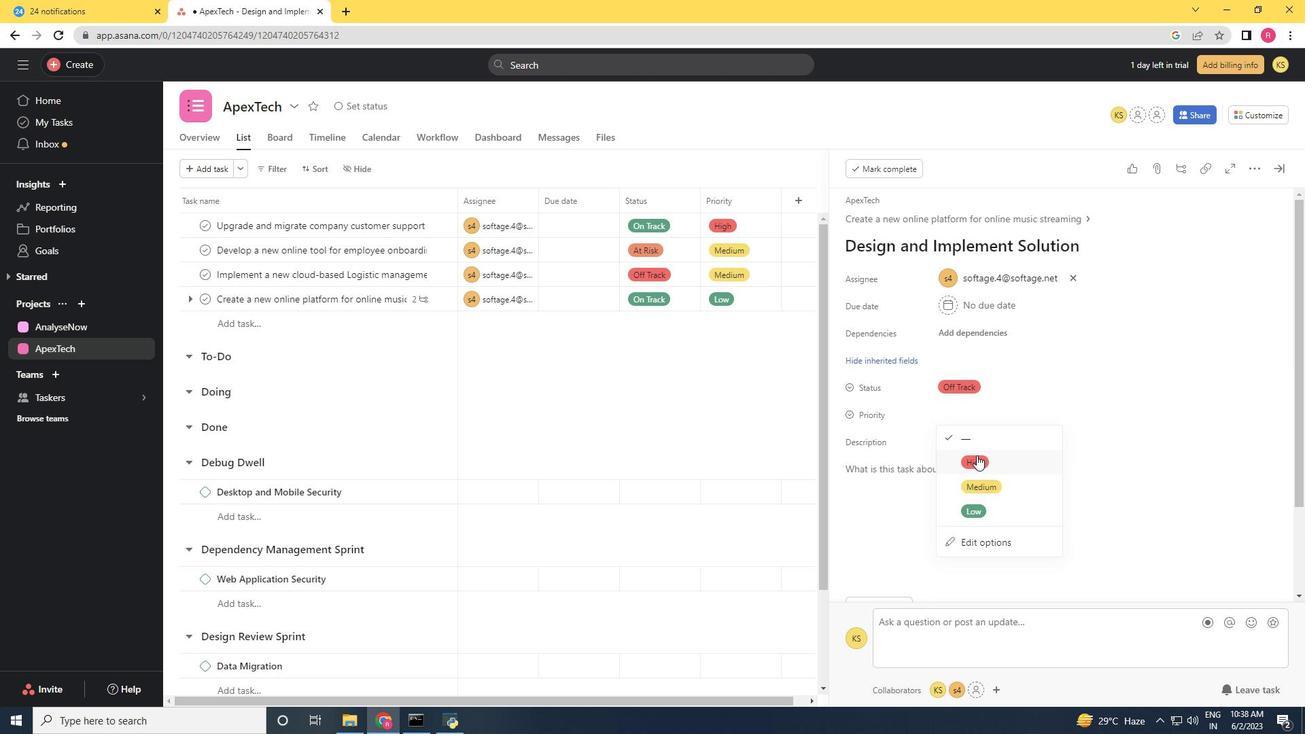 
Action: Mouse pressed left at (977, 455)
Screenshot: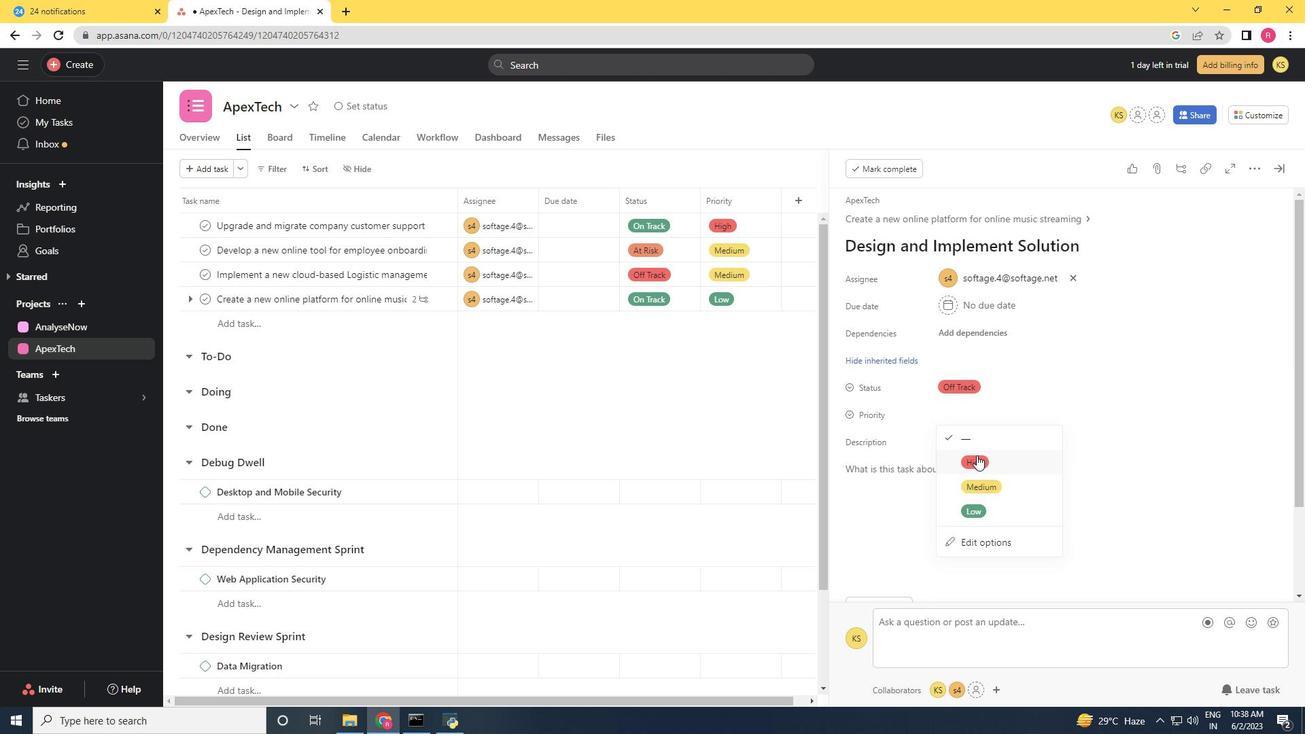 
Action: Mouse moved to (976, 457)
Screenshot: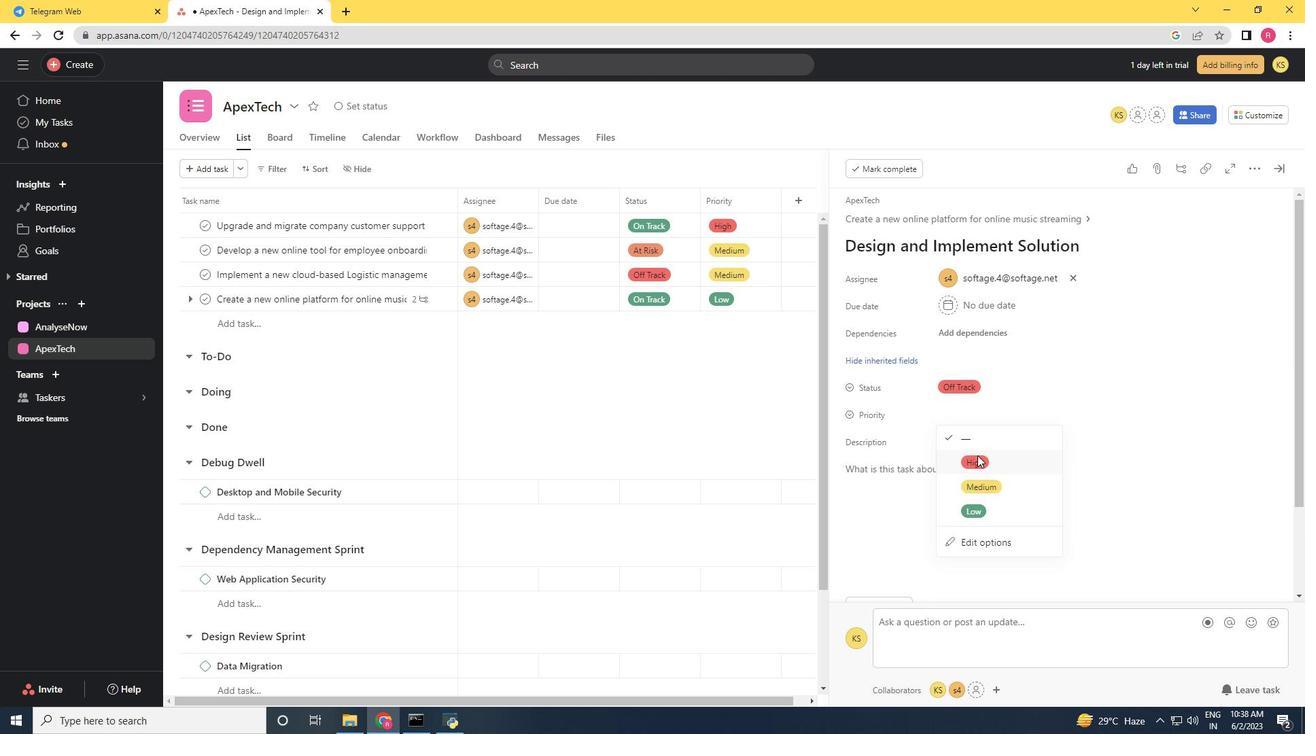
